 Task: Create new Company, with domain: 'pace.edu' and type: 'Reseller'. Add new contact for this company, with mail Id: 'Samaira34Johnson@pace.edu', First Name: Samaira, Last name:  Johnson, Job Title: 'Chief Operating Officer', Phone Number: '(202) 555-2350'. Change life cycle stage to  Lead and lead status to  Open. Logged in from softage.3@softage.net
Action: Mouse moved to (99, 92)
Screenshot: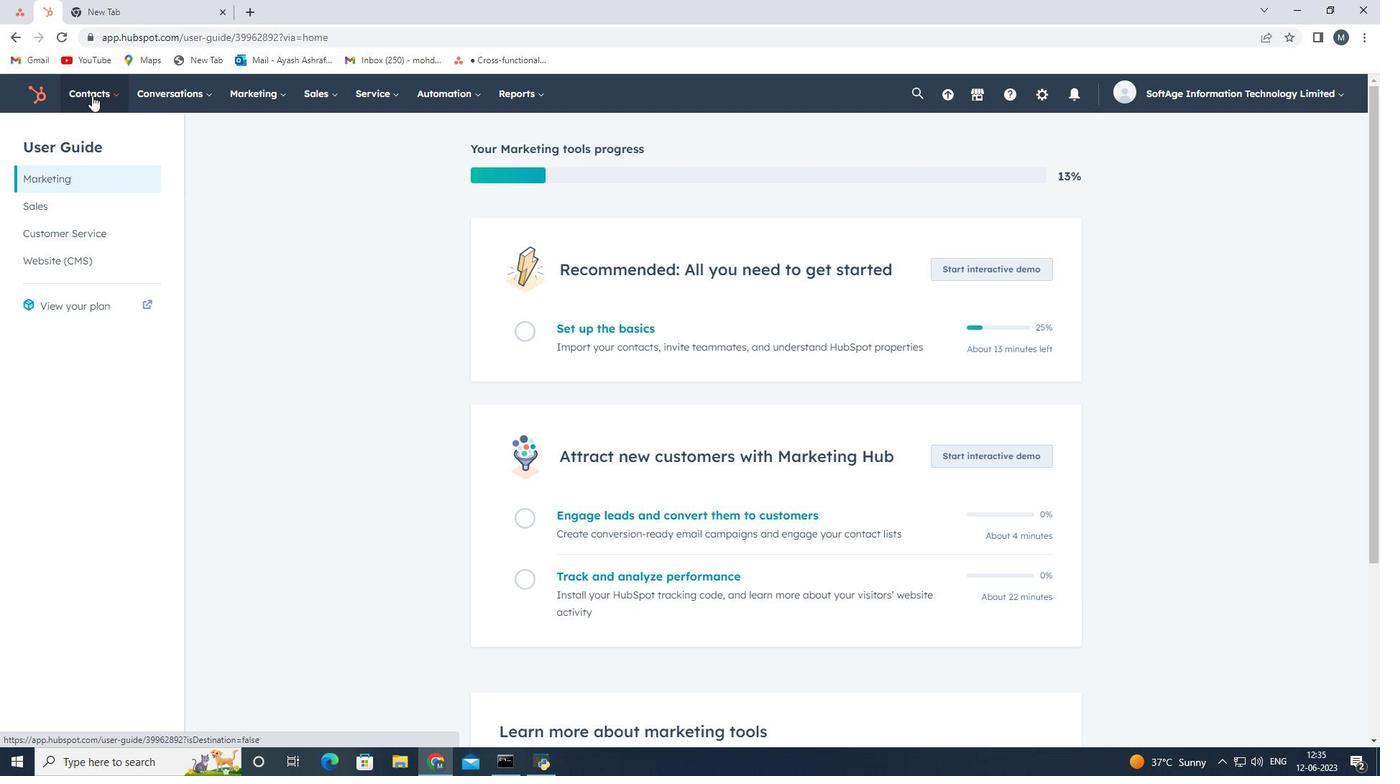 
Action: Mouse pressed left at (99, 92)
Screenshot: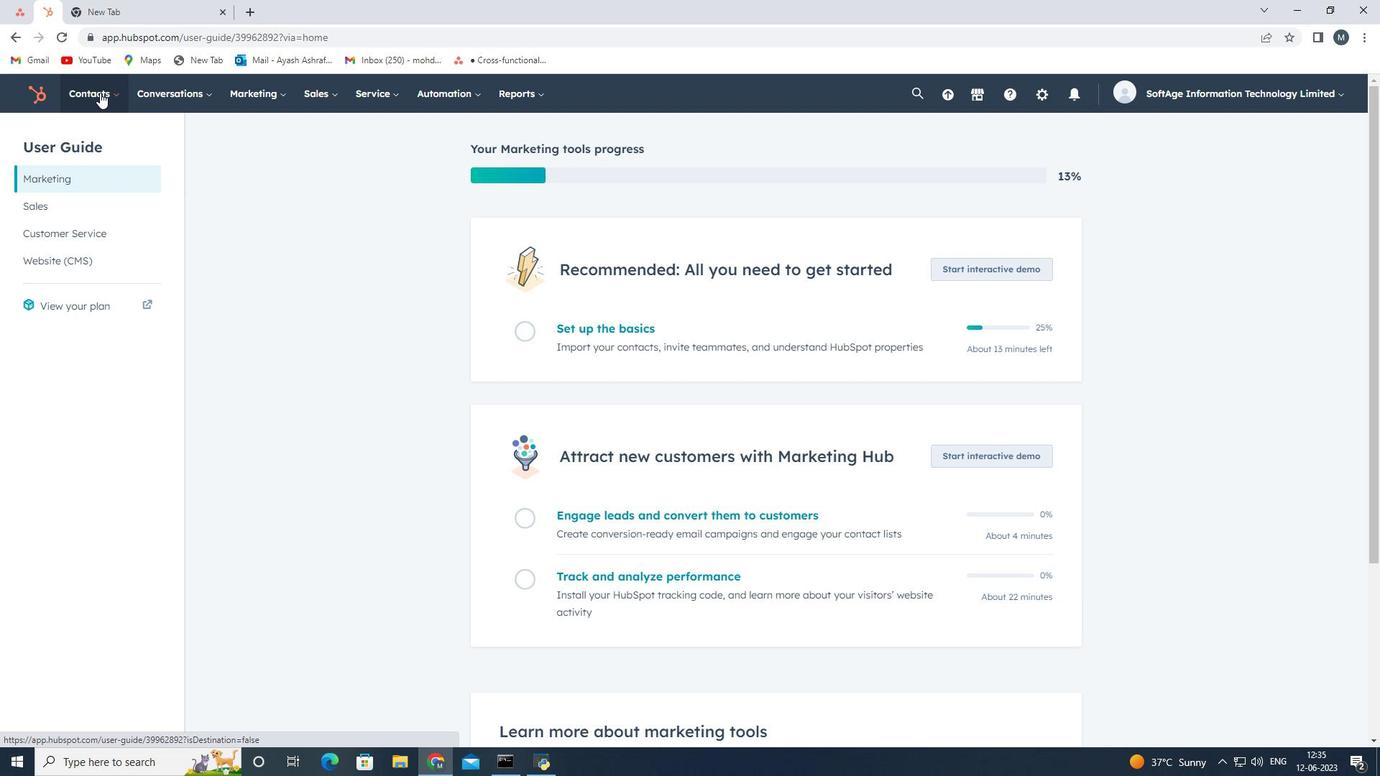 
Action: Mouse moved to (104, 161)
Screenshot: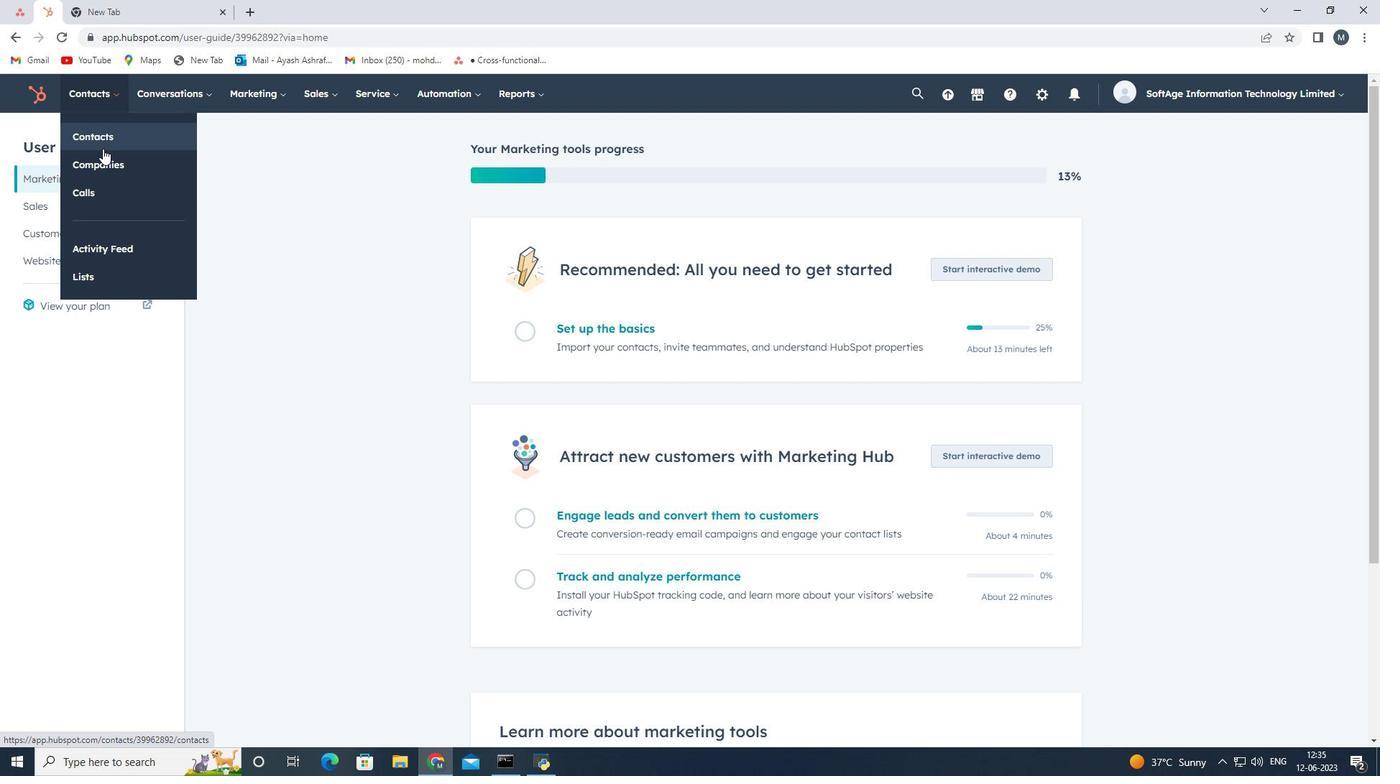
Action: Mouse pressed left at (104, 161)
Screenshot: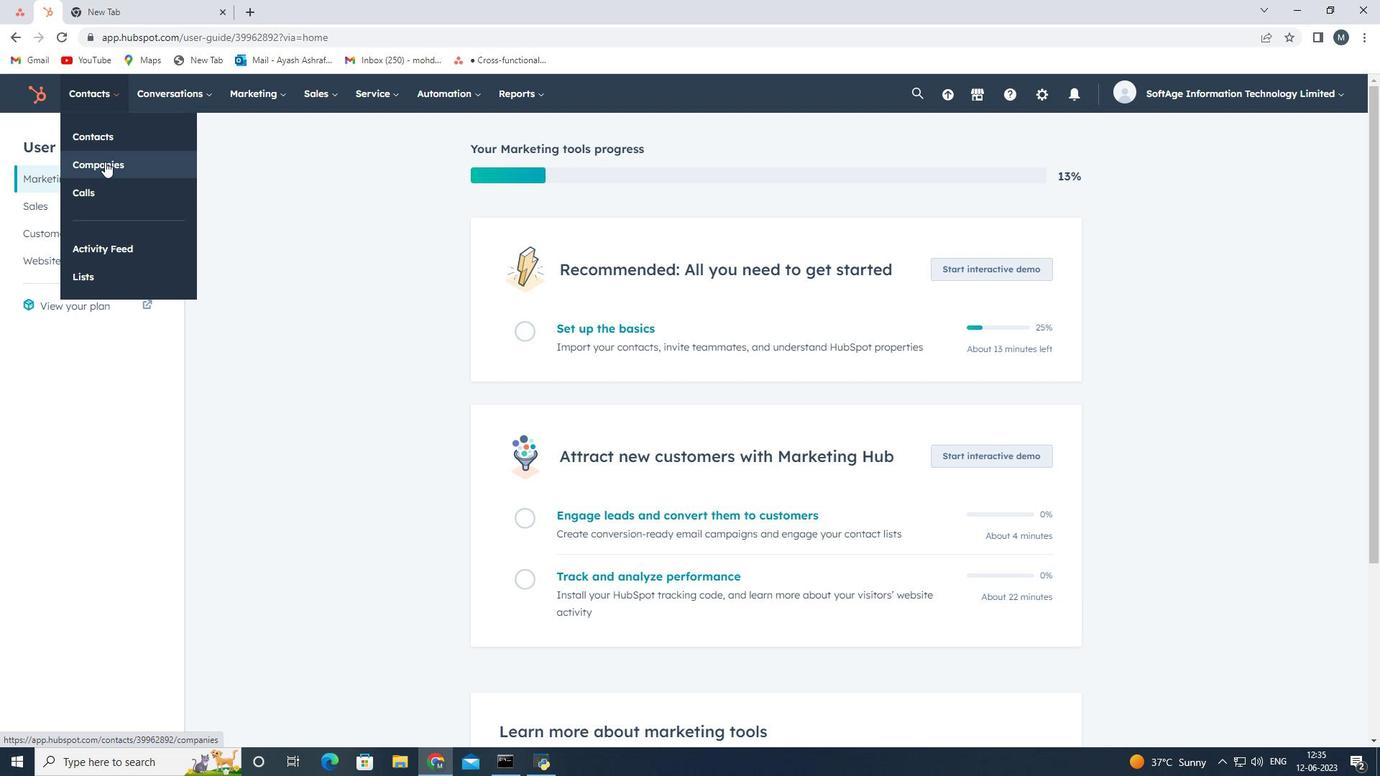 
Action: Mouse moved to (1286, 145)
Screenshot: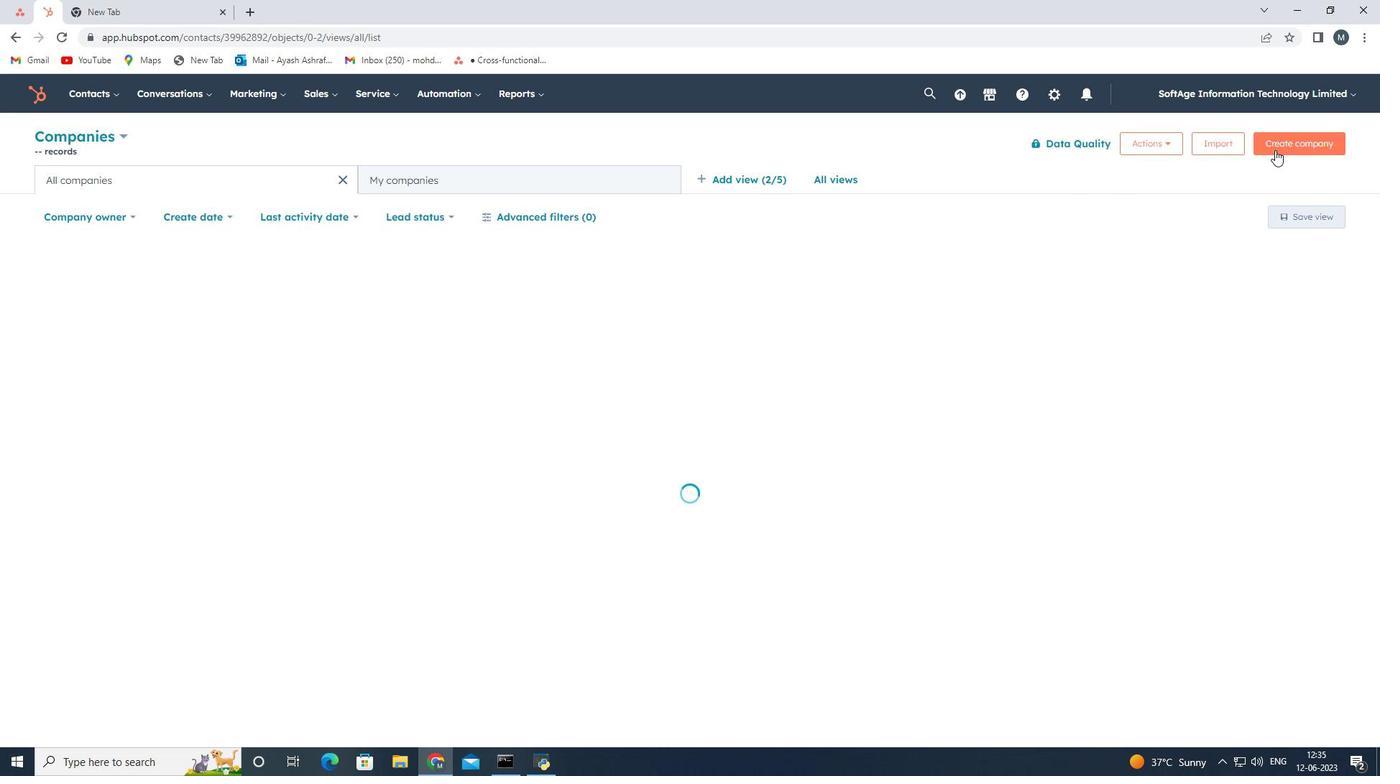 
Action: Mouse pressed left at (1286, 145)
Screenshot: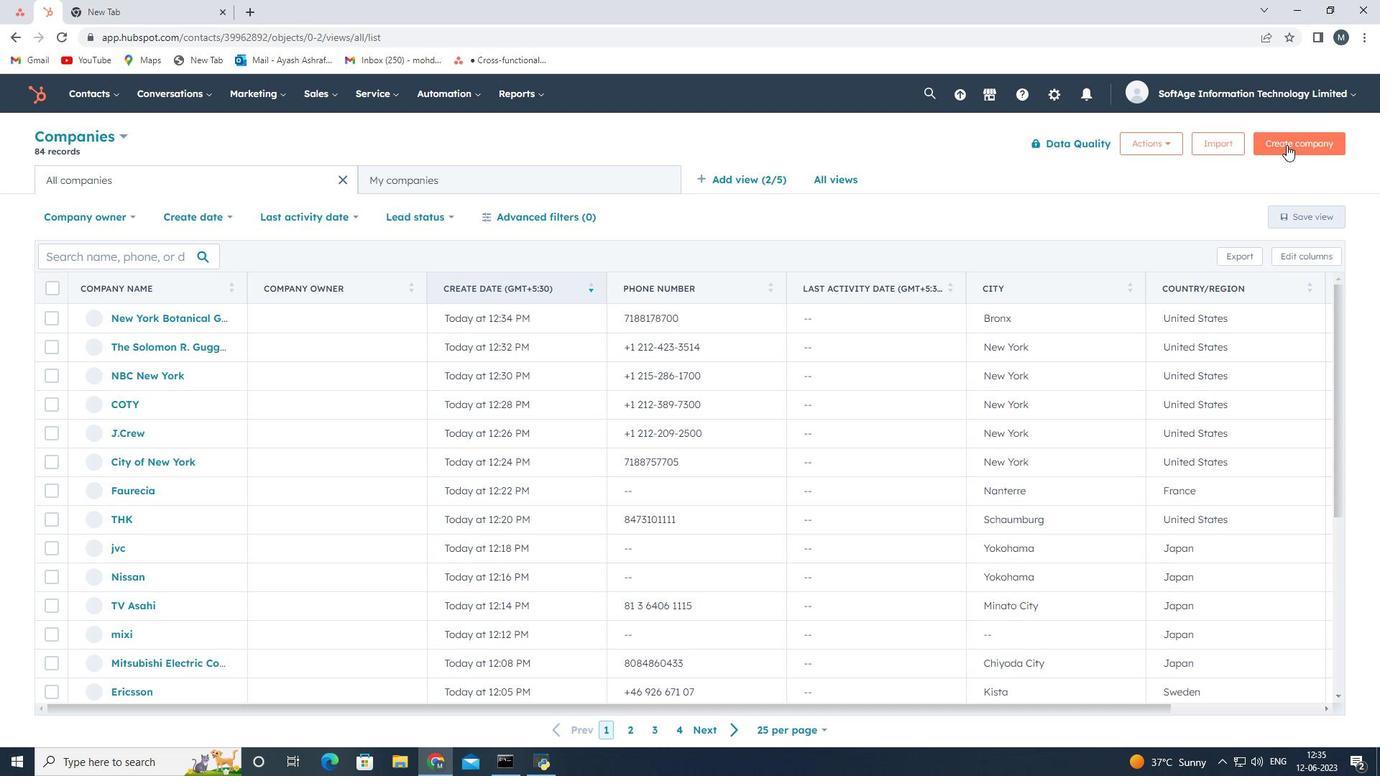 
Action: Mouse moved to (1073, 206)
Screenshot: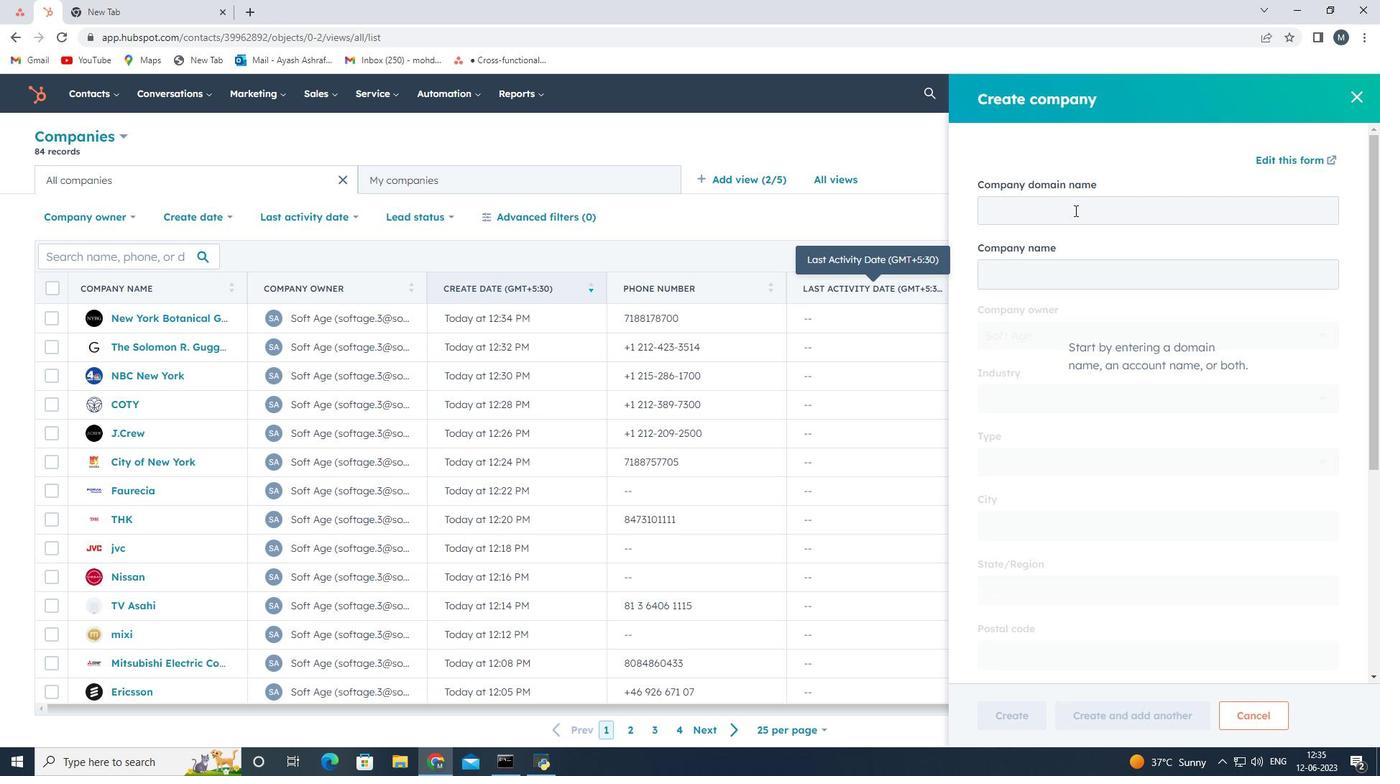 
Action: Mouse pressed left at (1073, 206)
Screenshot: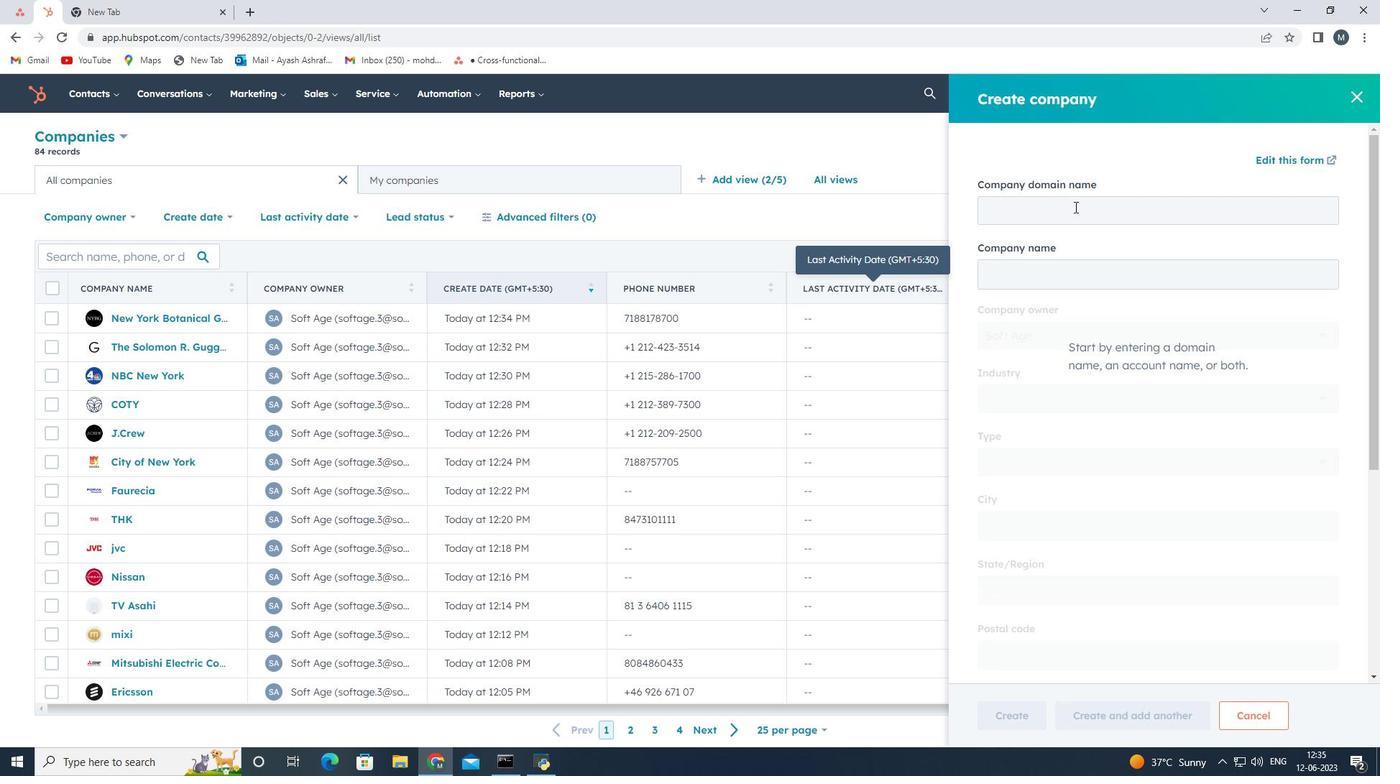 
Action: Key pressed pace.edu
Screenshot: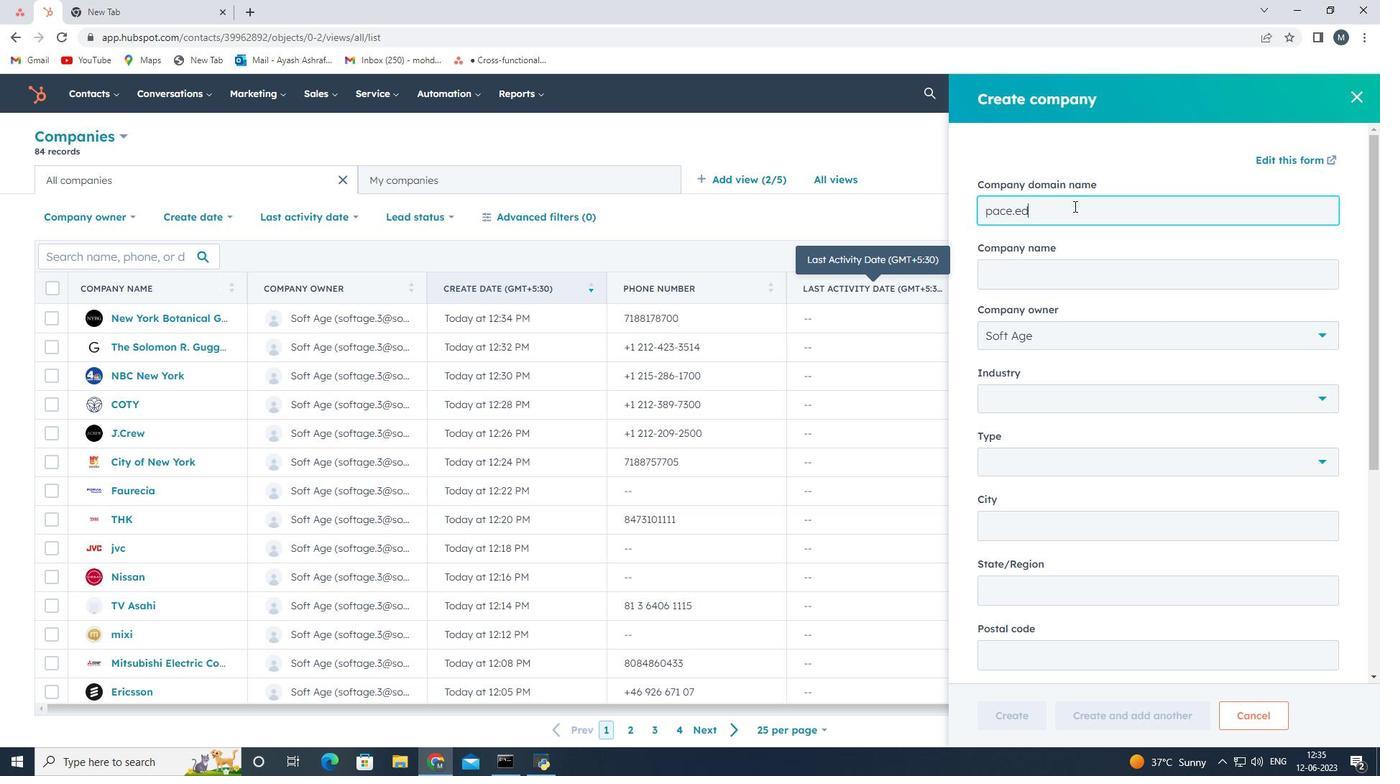 
Action: Mouse moved to (1075, 465)
Screenshot: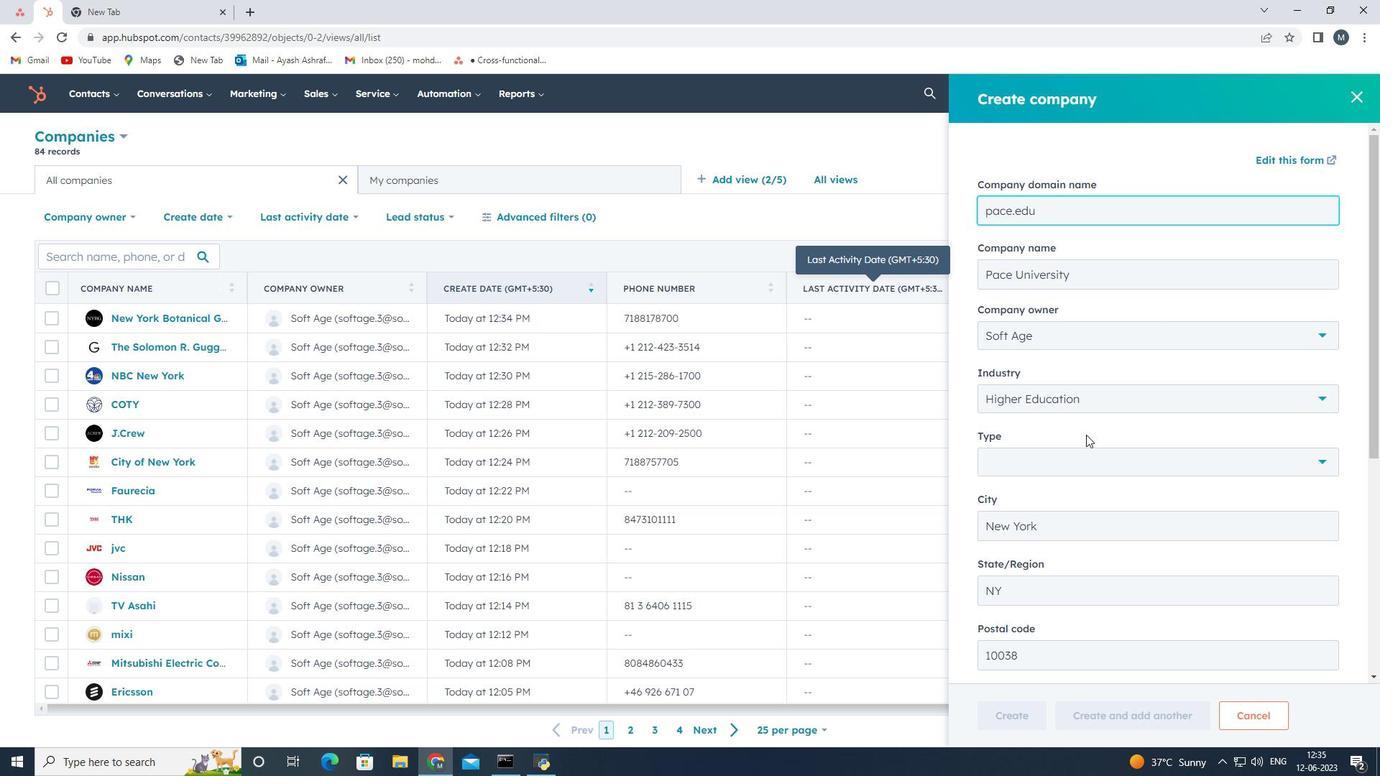 
Action: Mouse pressed left at (1075, 465)
Screenshot: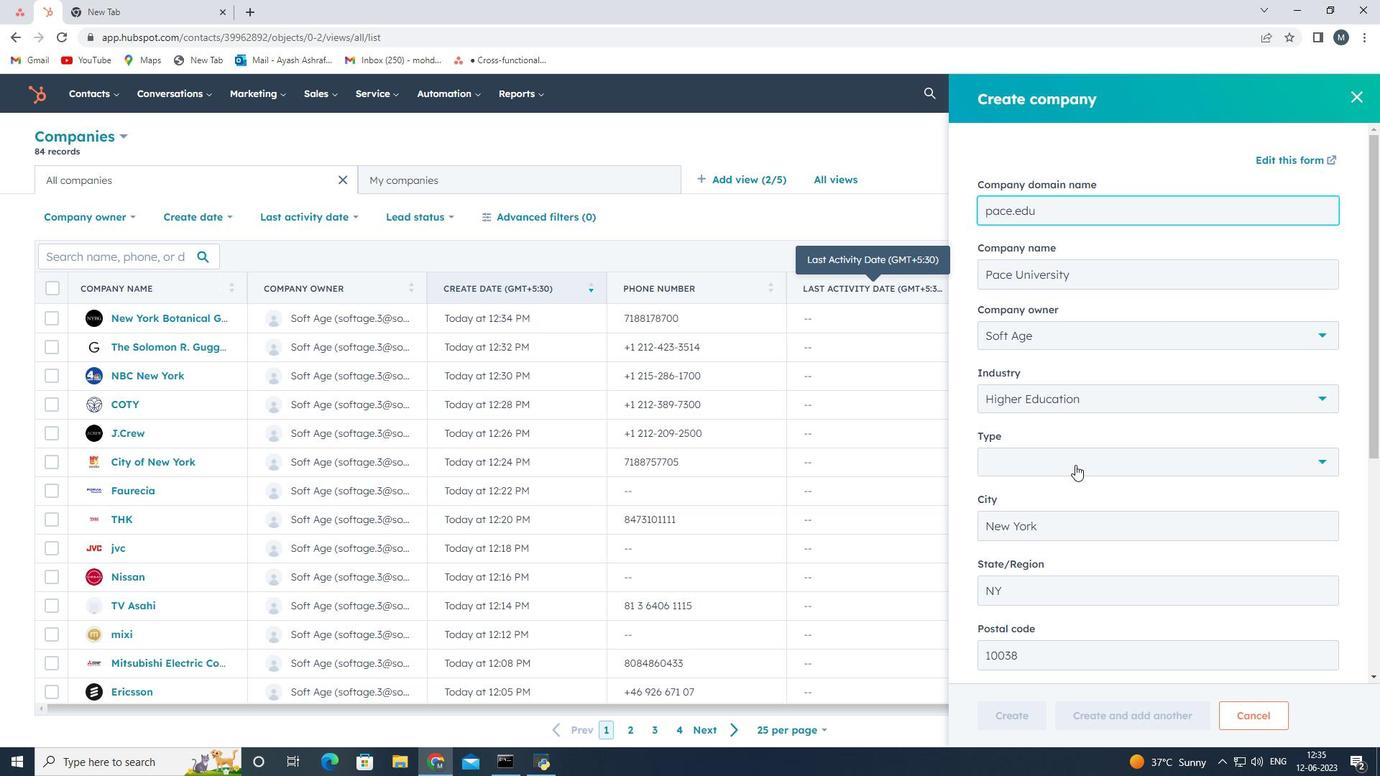 
Action: Mouse moved to (1044, 512)
Screenshot: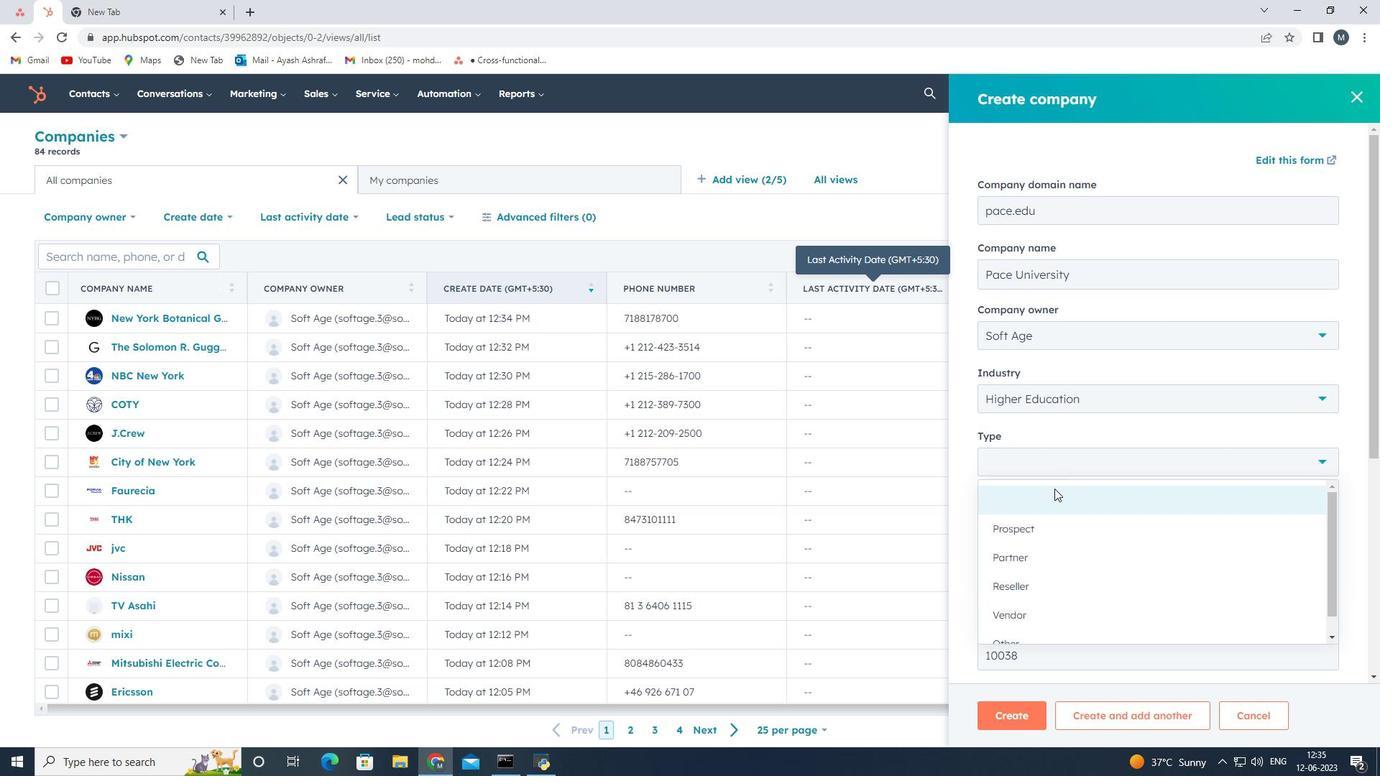 
Action: Mouse scrolled (1044, 511) with delta (0, 0)
Screenshot: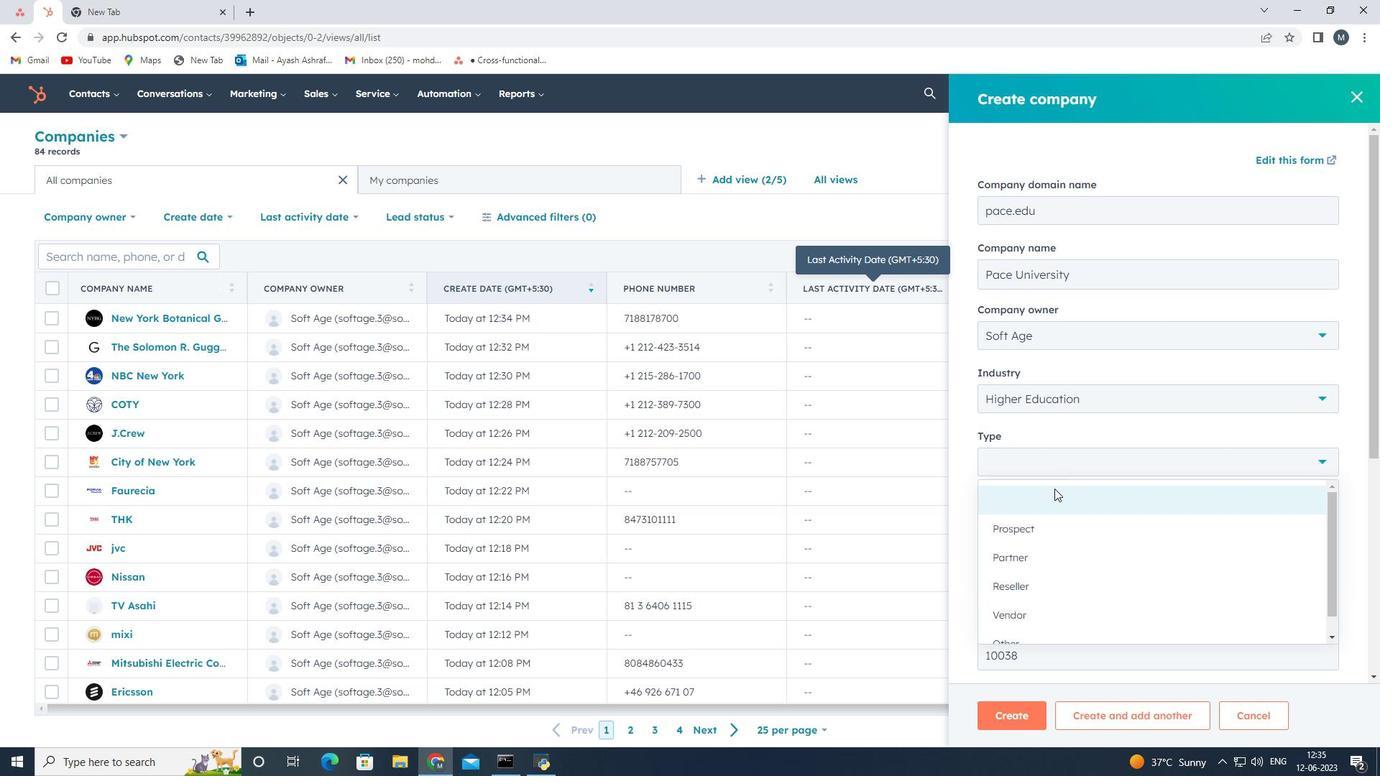 
Action: Mouse moved to (1031, 556)
Screenshot: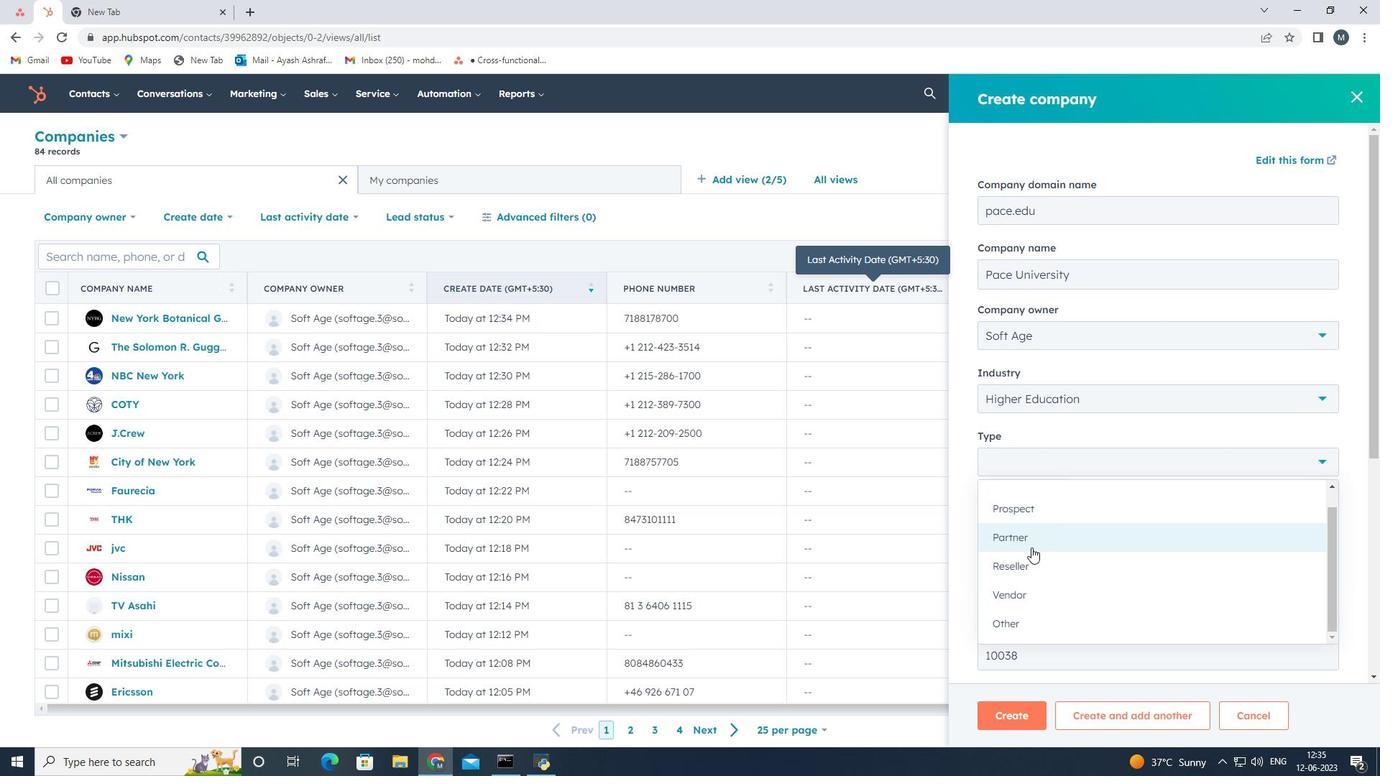 
Action: Mouse pressed left at (1031, 556)
Screenshot: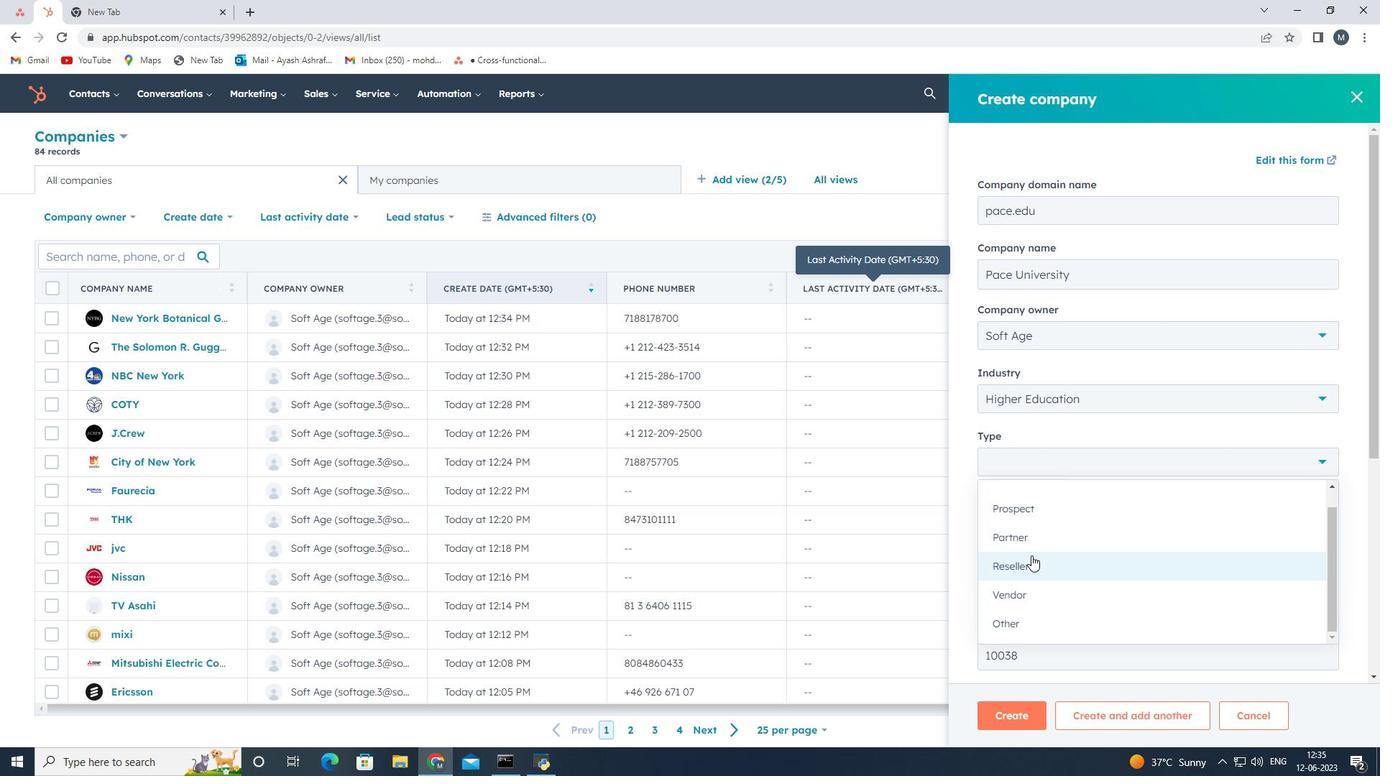 
Action: Mouse moved to (1012, 654)
Screenshot: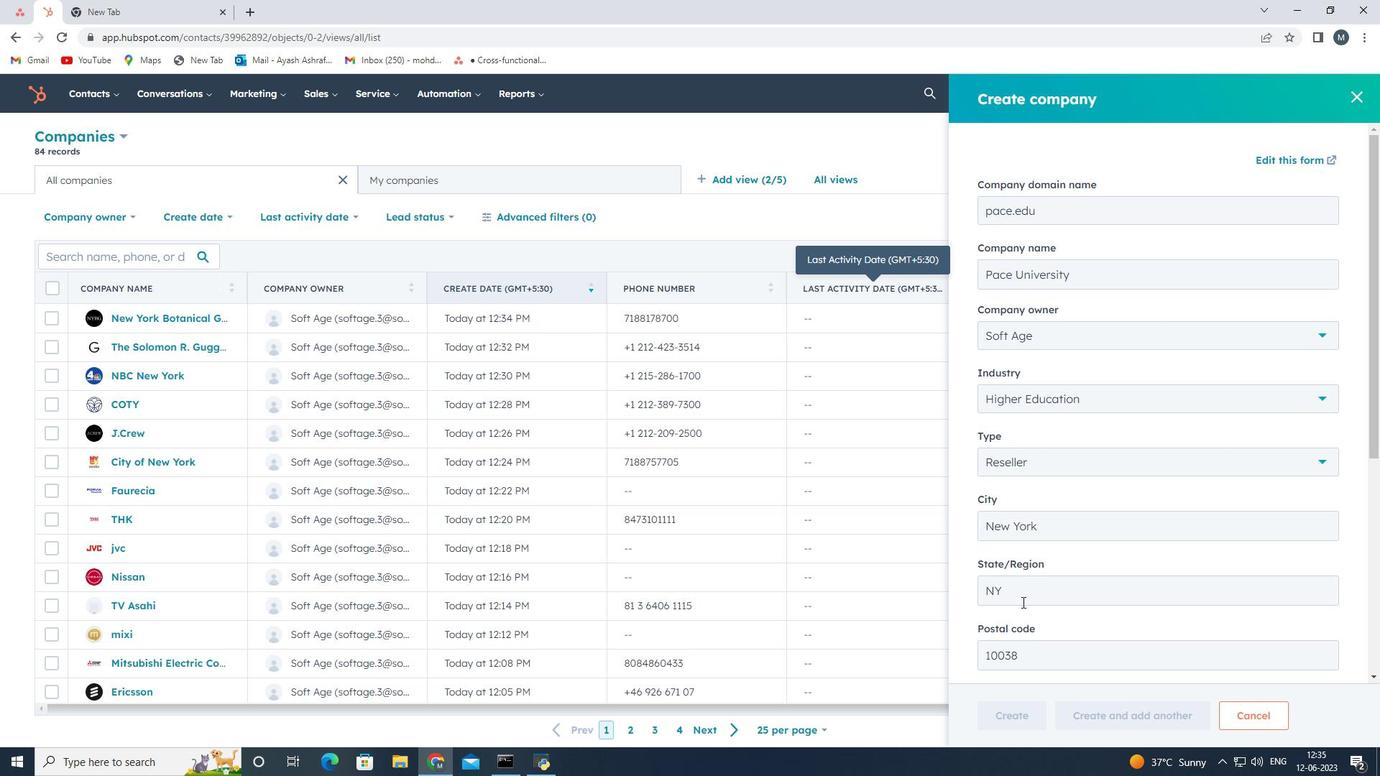 
Action: Mouse scrolled (1012, 654) with delta (0, 0)
Screenshot: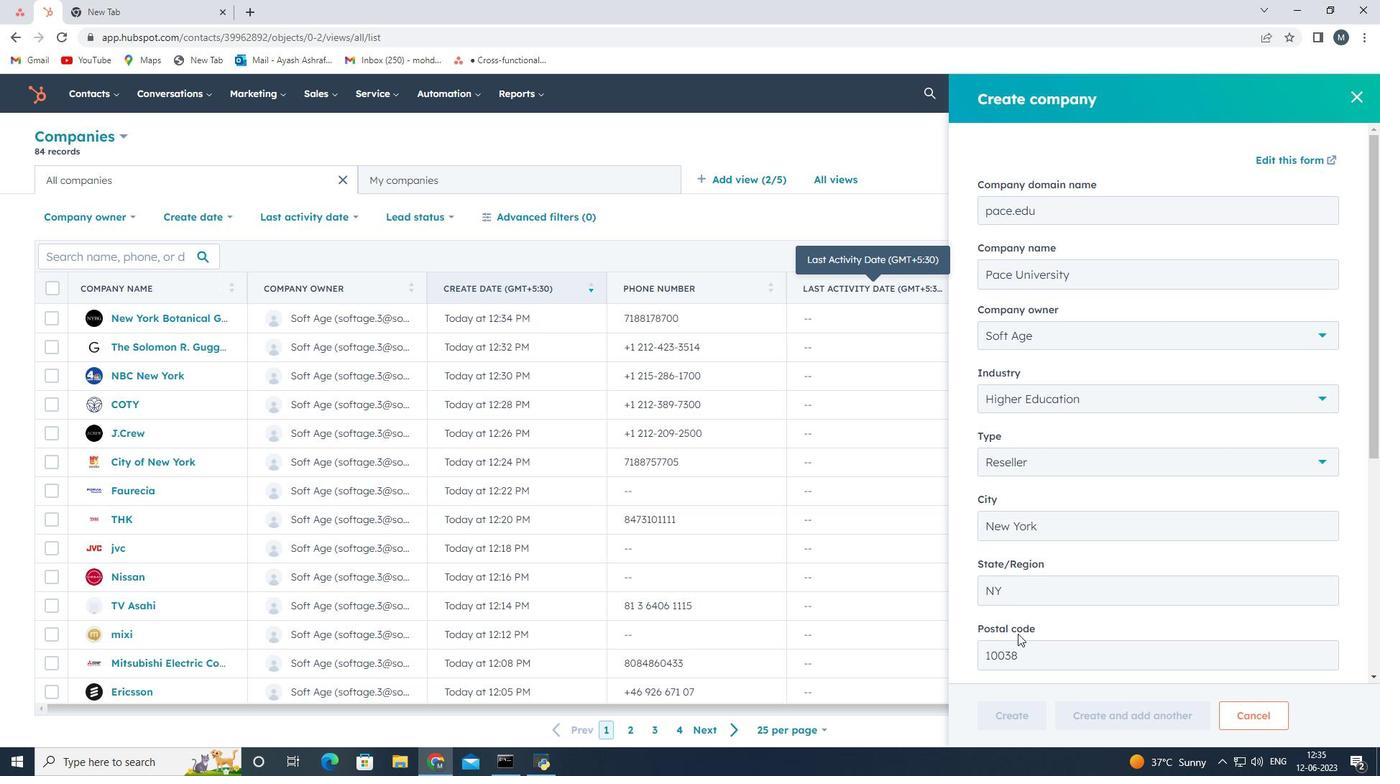 
Action: Mouse moved to (1012, 656)
Screenshot: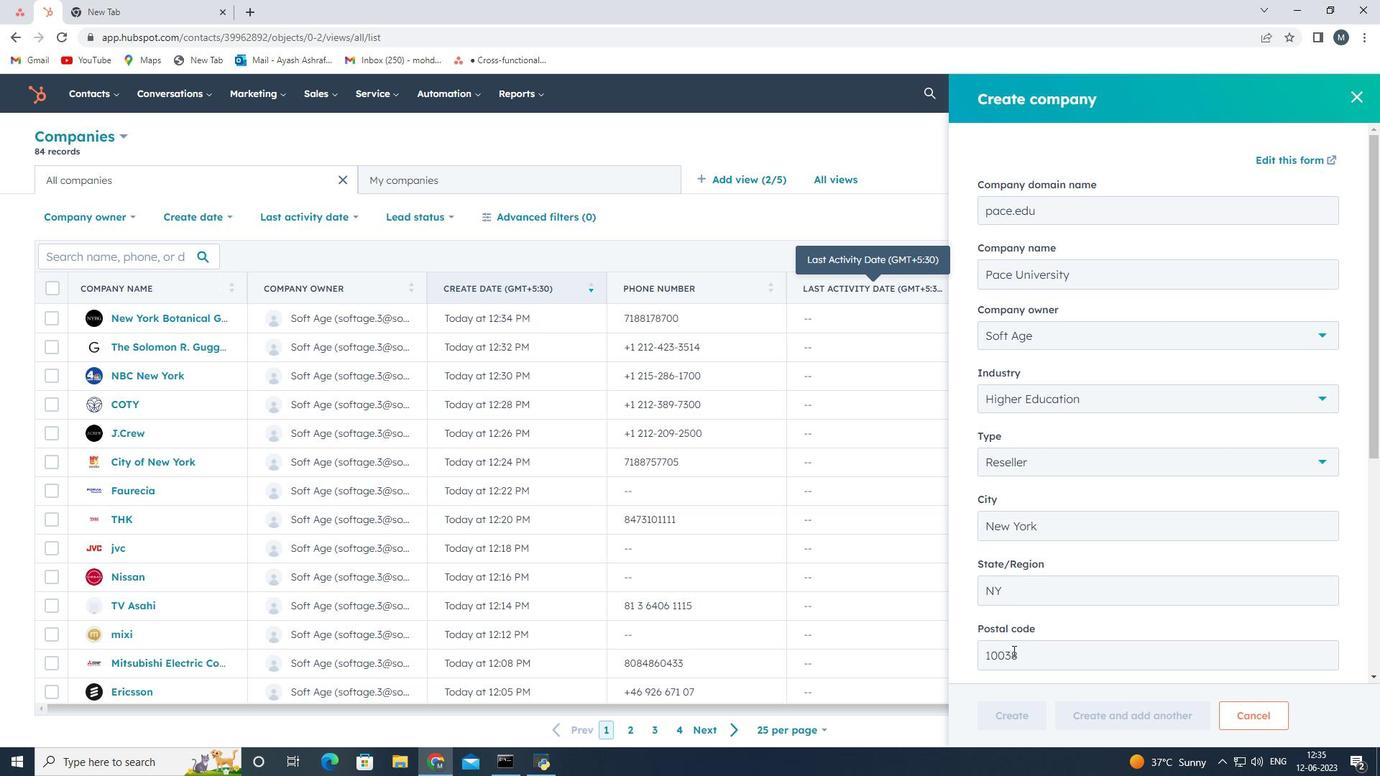 
Action: Mouse scrolled (1012, 656) with delta (0, 0)
Screenshot: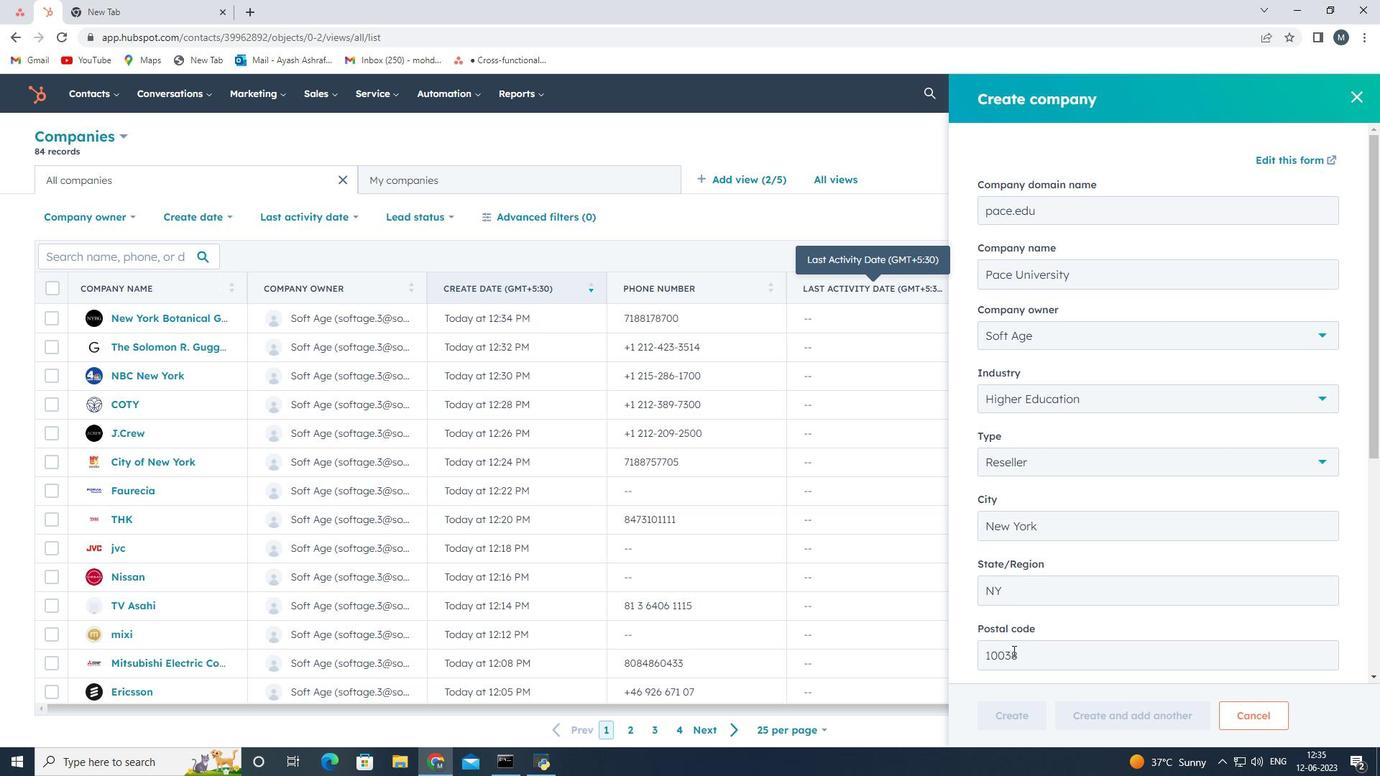 
Action: Mouse moved to (1012, 659)
Screenshot: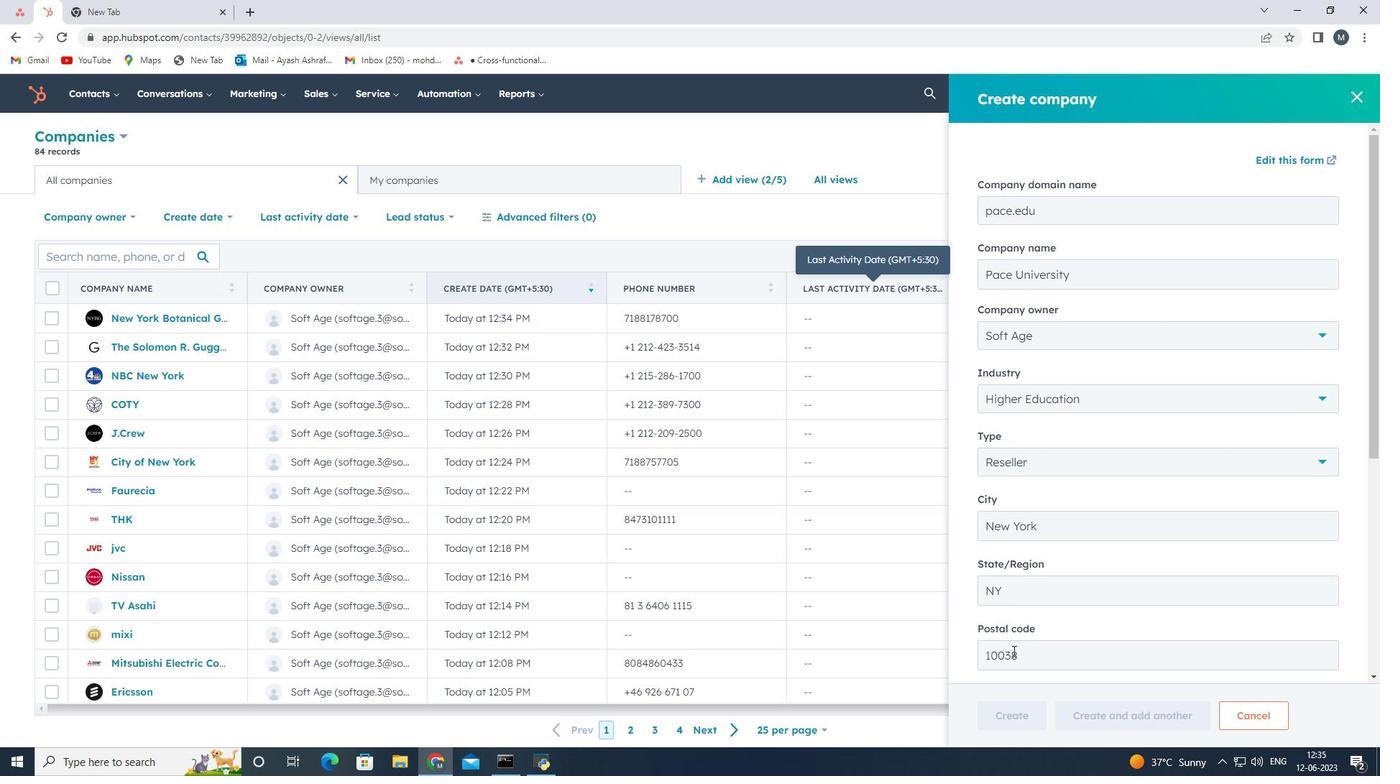 
Action: Mouse scrolled (1012, 659) with delta (0, 0)
Screenshot: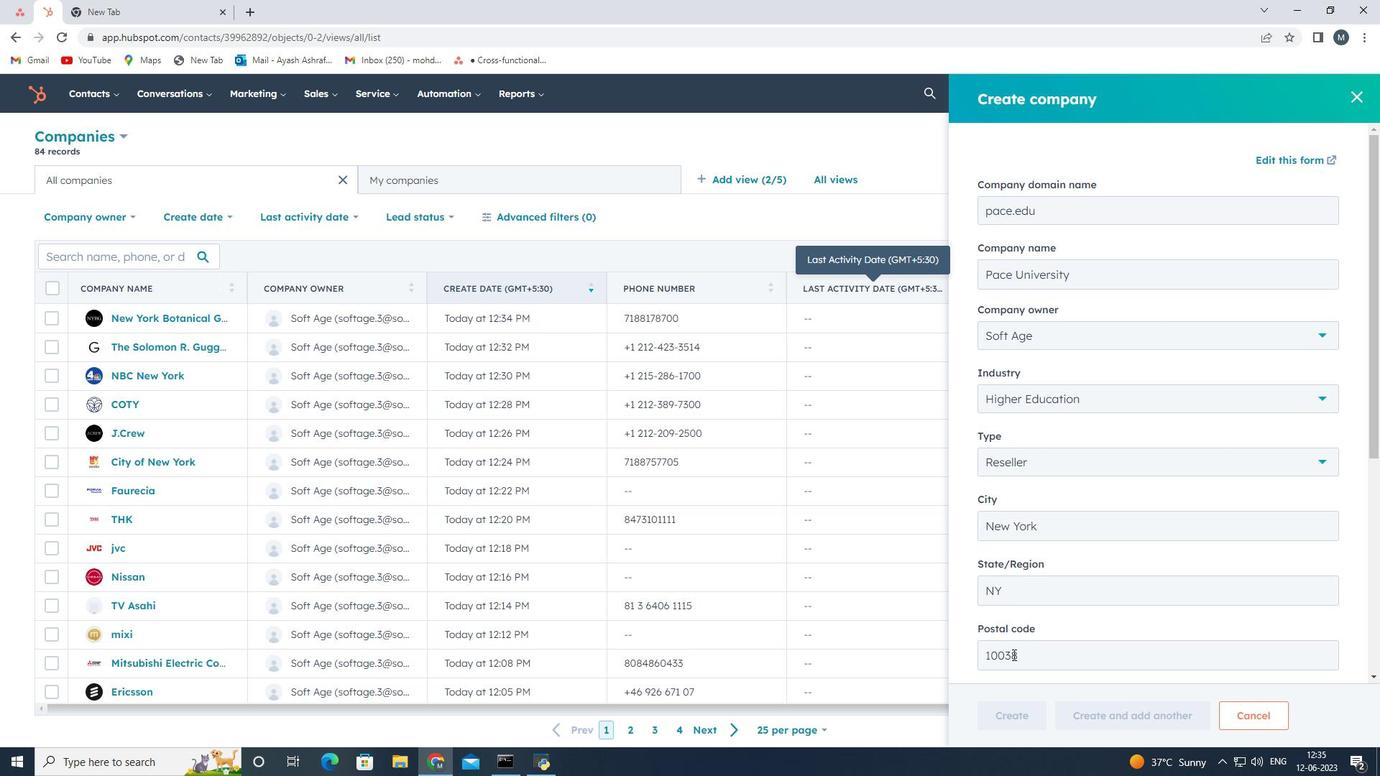 
Action: Mouse scrolled (1012, 659) with delta (0, 0)
Screenshot: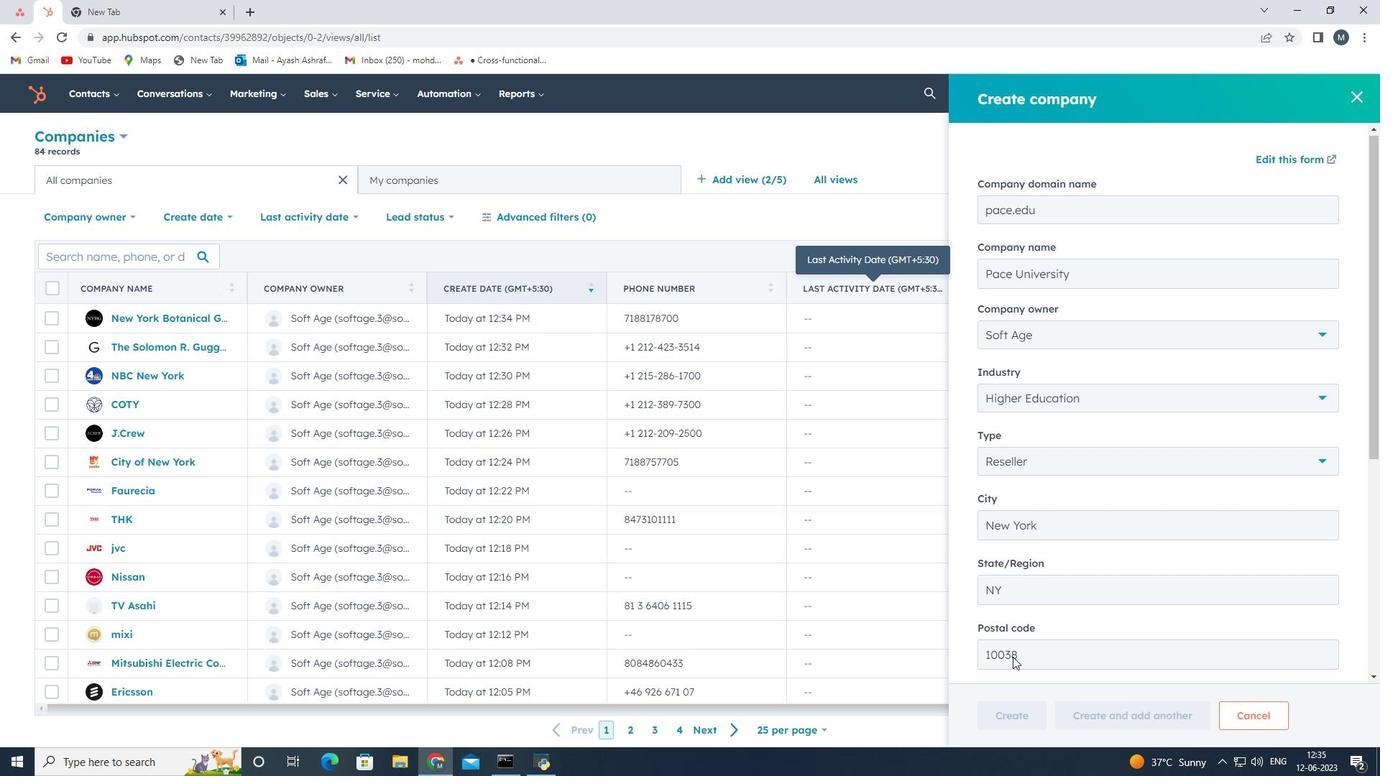 
Action: Mouse moved to (1011, 712)
Screenshot: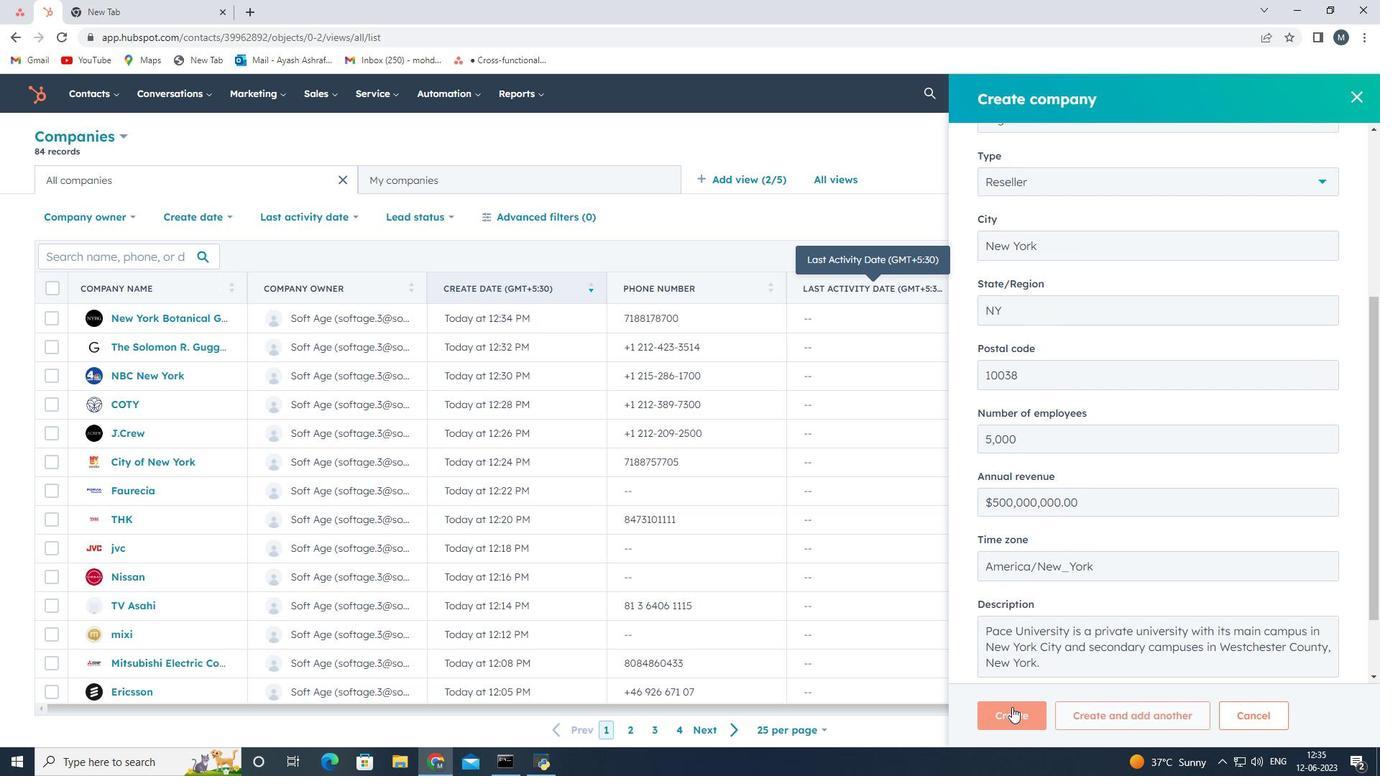 
Action: Mouse pressed left at (1011, 712)
Screenshot: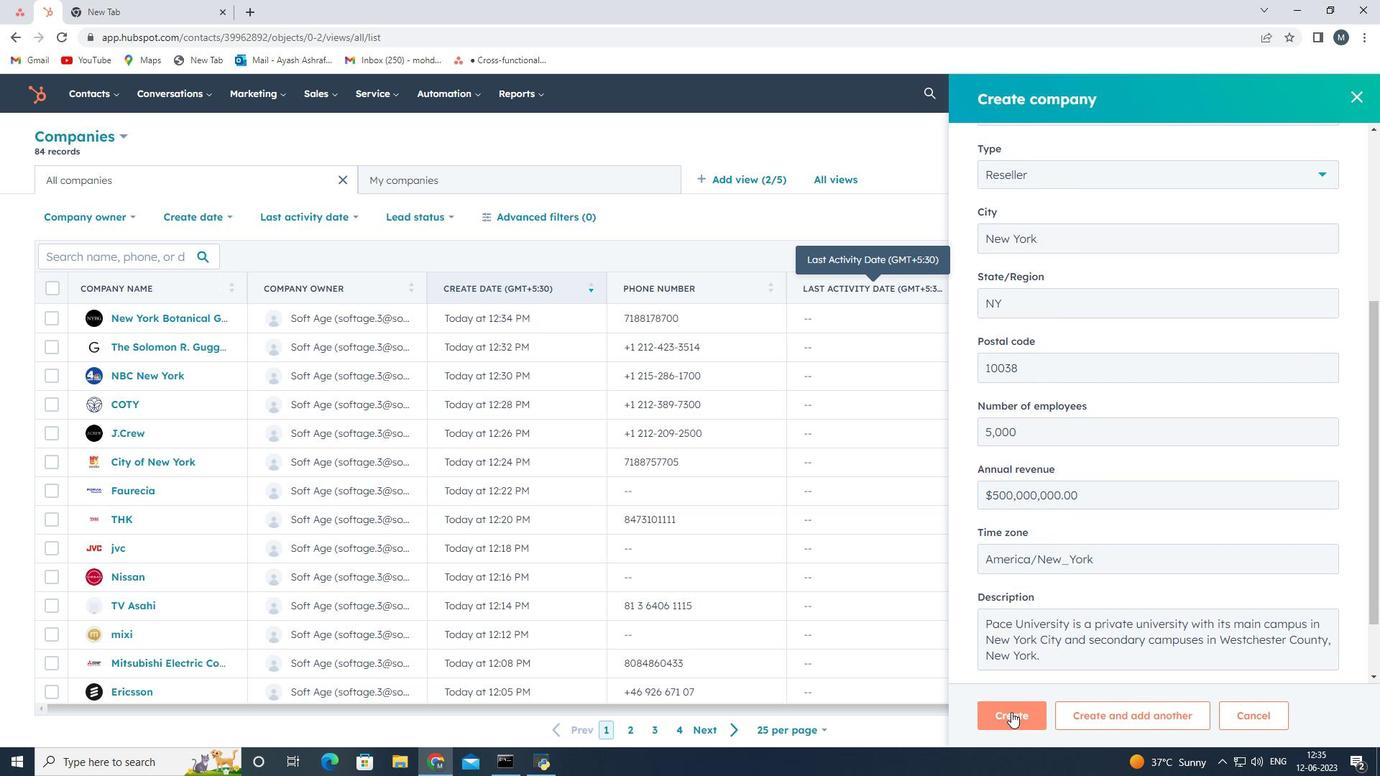
Action: Mouse moved to (980, 486)
Screenshot: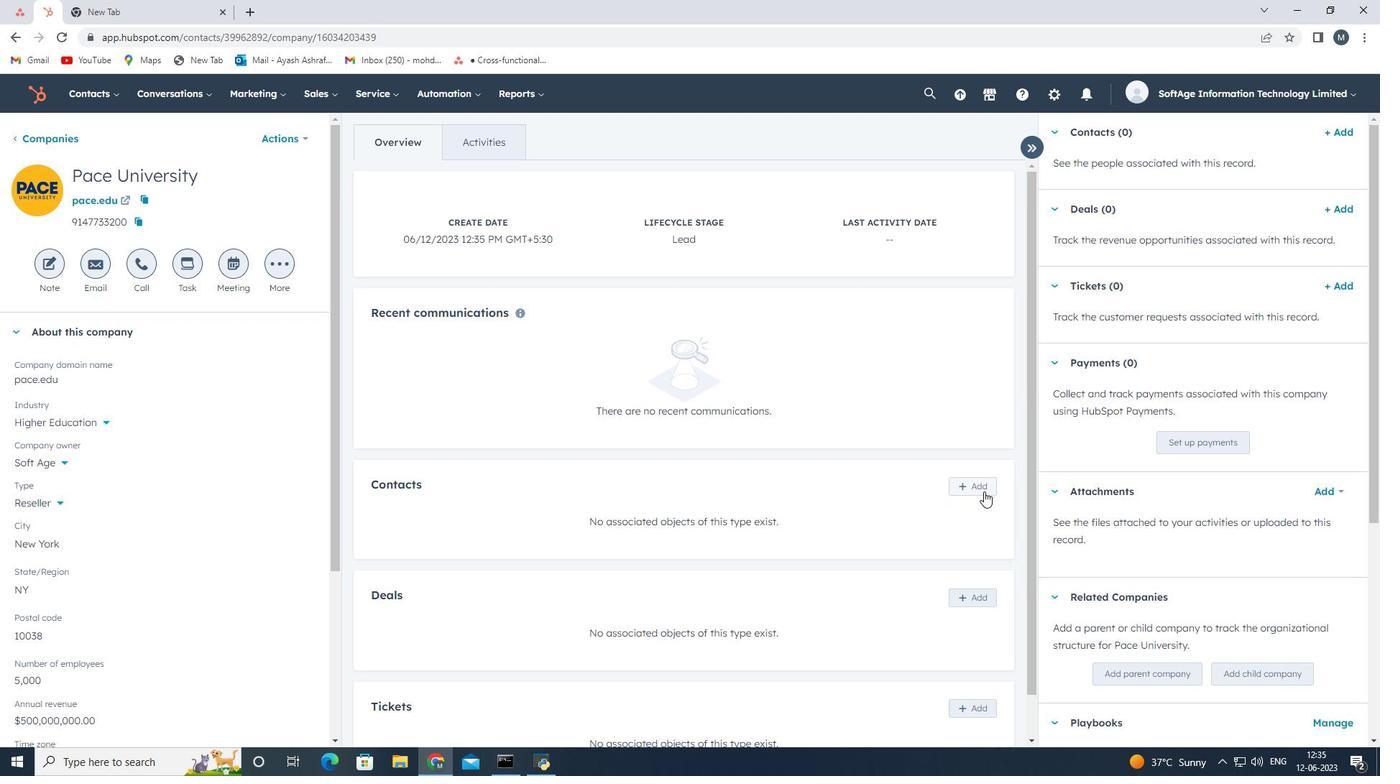 
Action: Mouse pressed left at (980, 486)
Screenshot: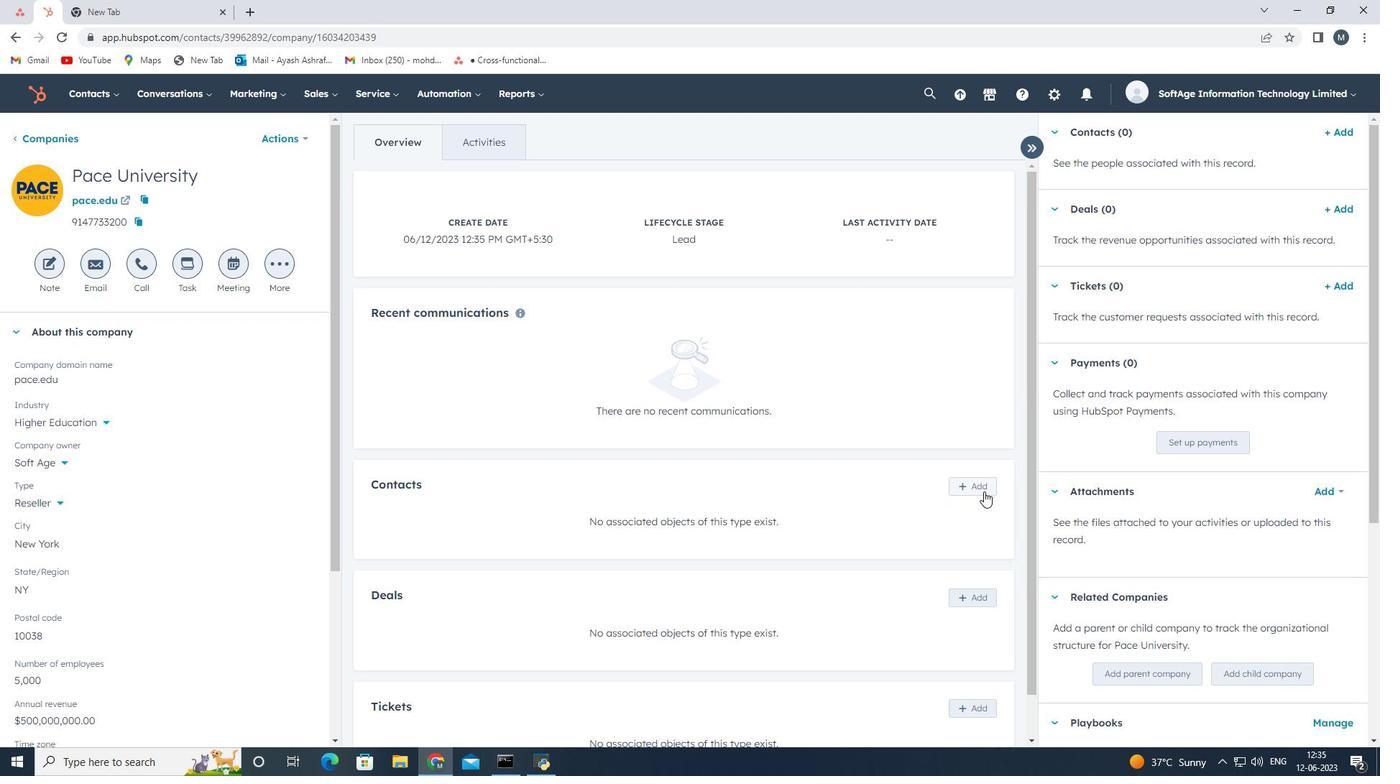 
Action: Mouse moved to (1058, 166)
Screenshot: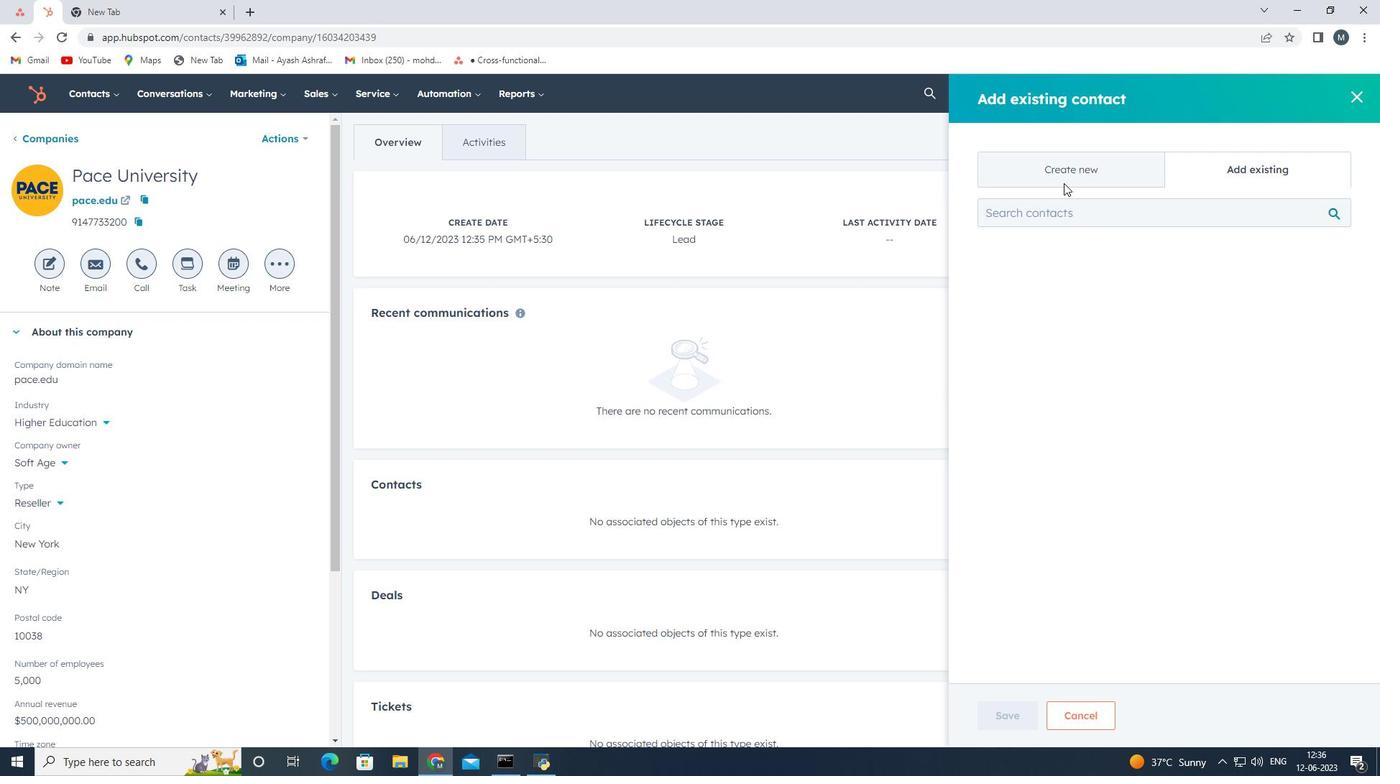 
Action: Mouse pressed left at (1058, 166)
Screenshot: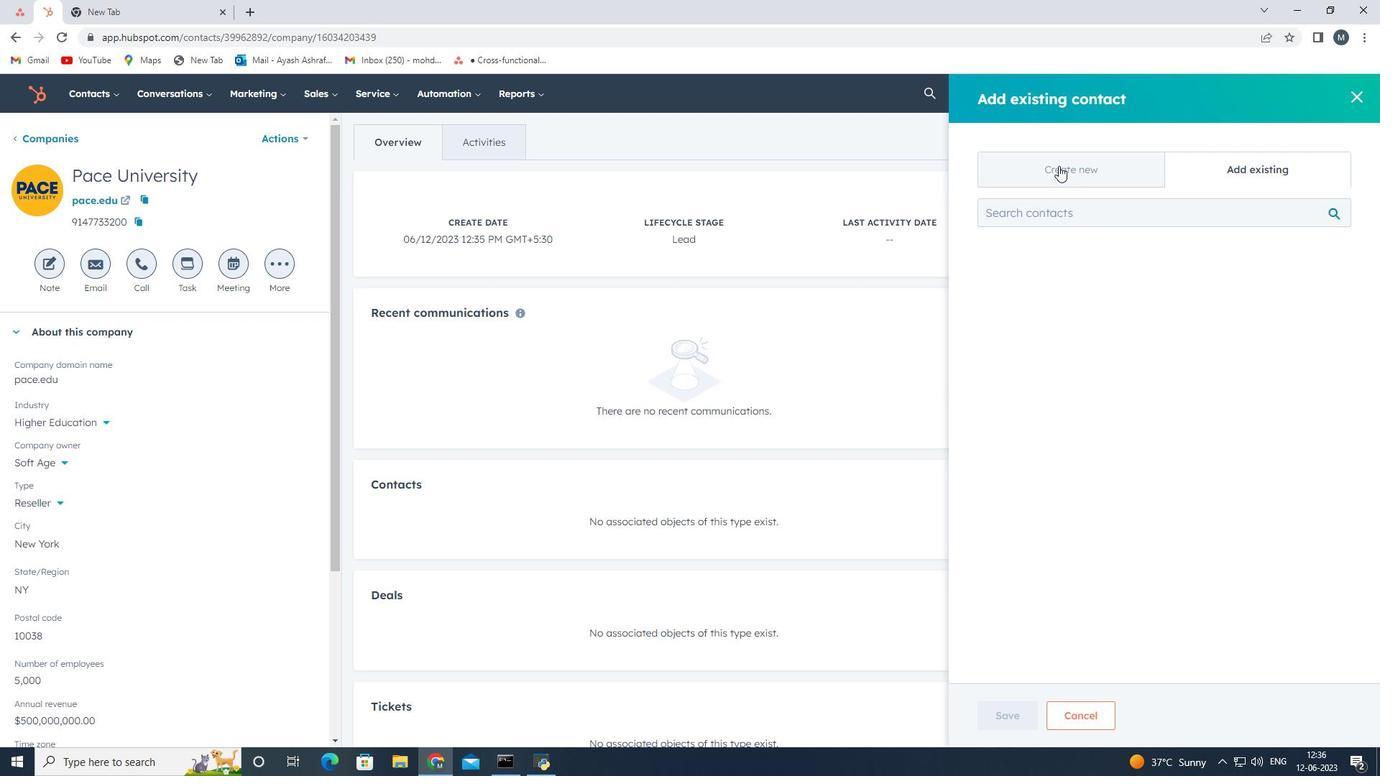 
Action: Mouse moved to (1053, 253)
Screenshot: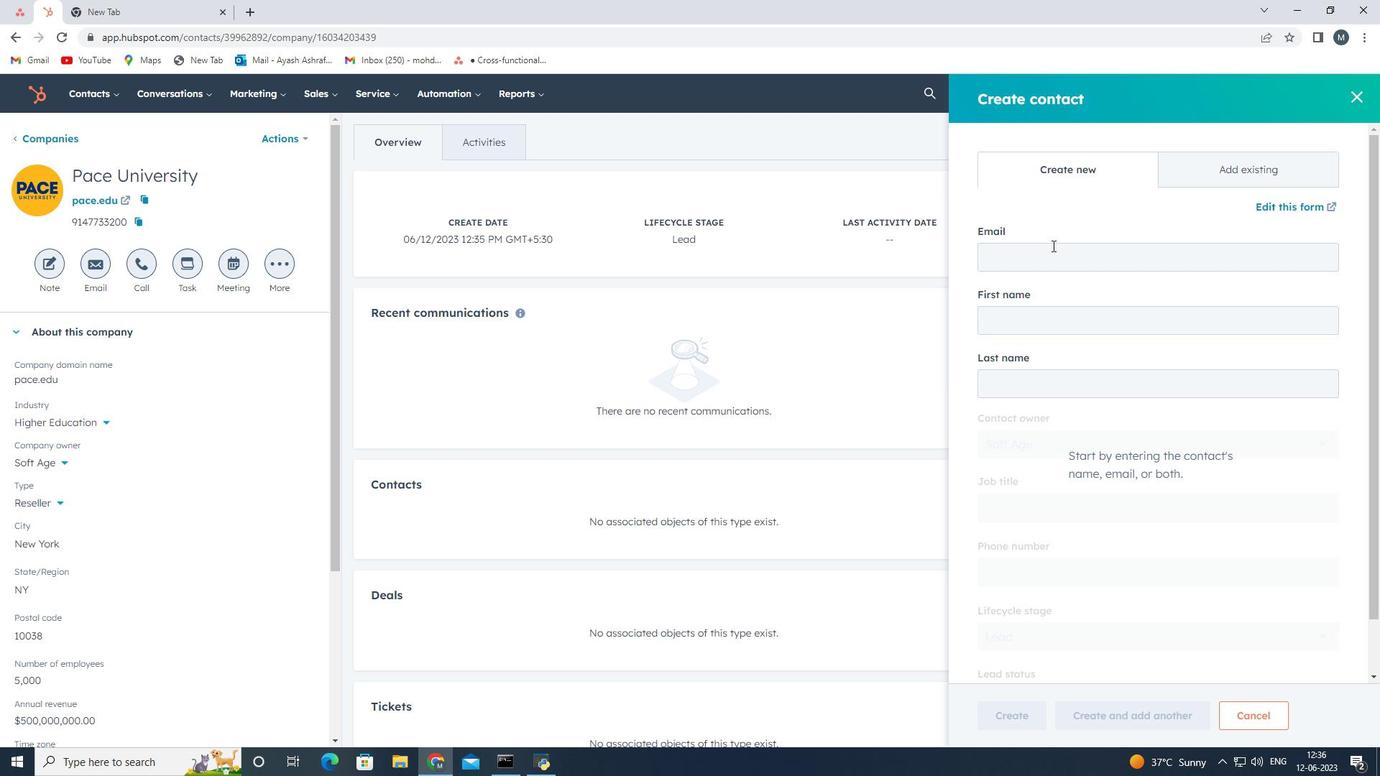 
Action: Mouse pressed left at (1053, 253)
Screenshot: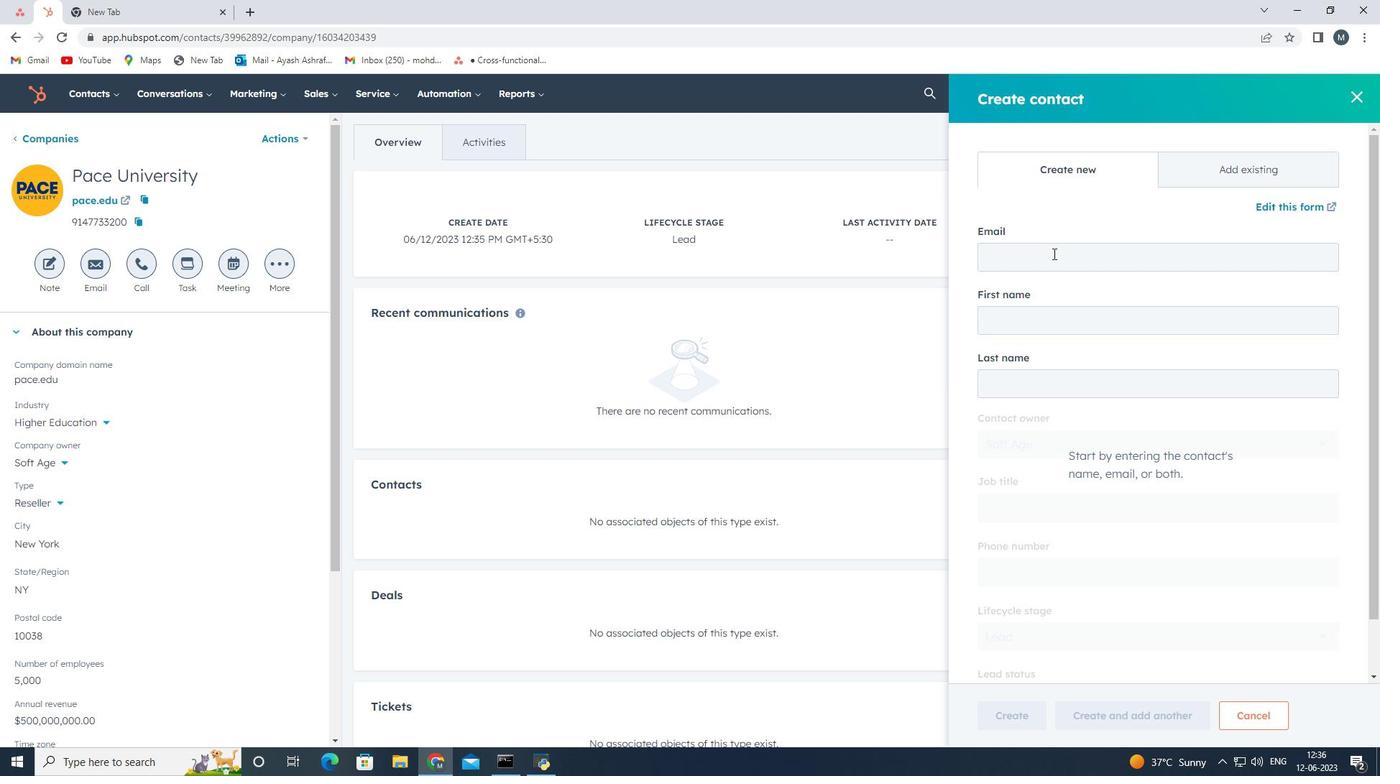 
Action: Mouse moved to (1049, 260)
Screenshot: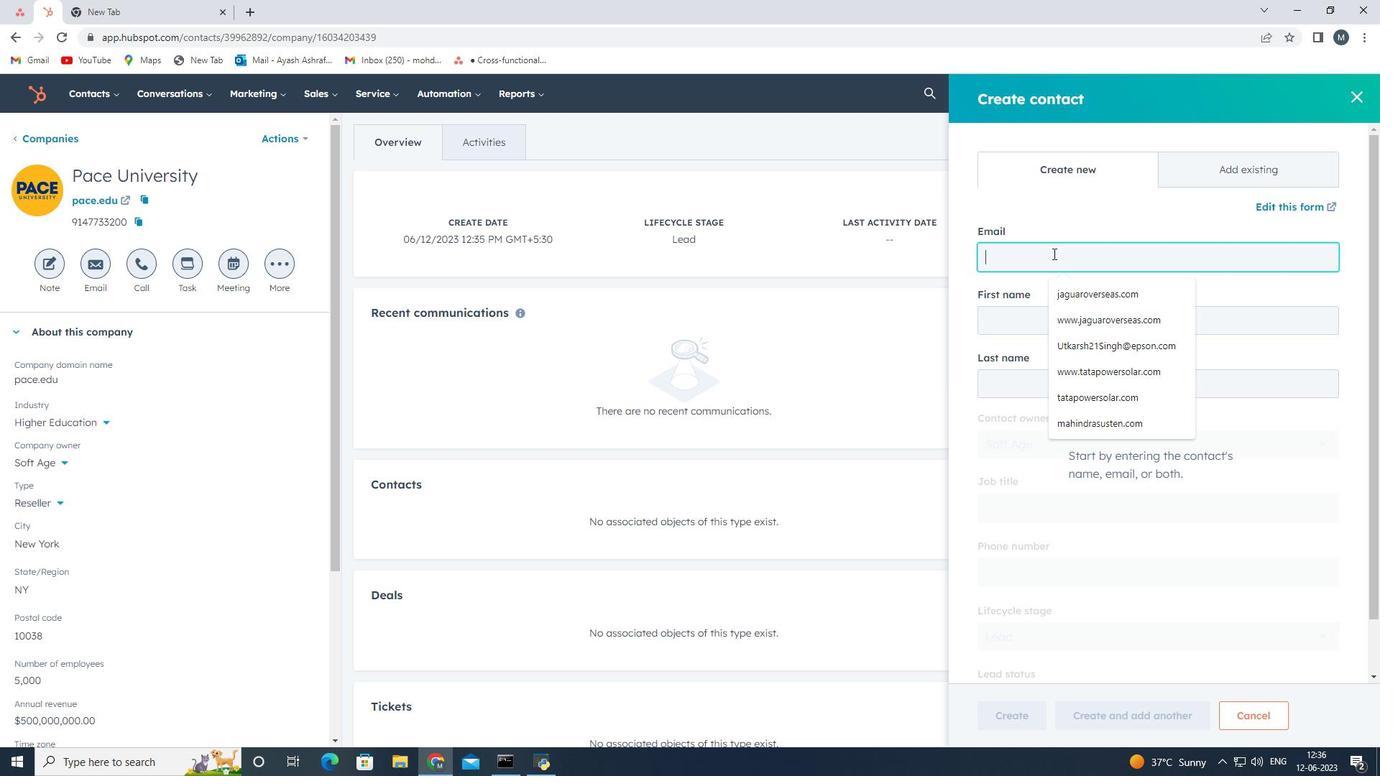 
Action: Key pressed <Key.shift>Samaria34<Key.shift>Johson<Key.shift>@pace.edu
Screenshot: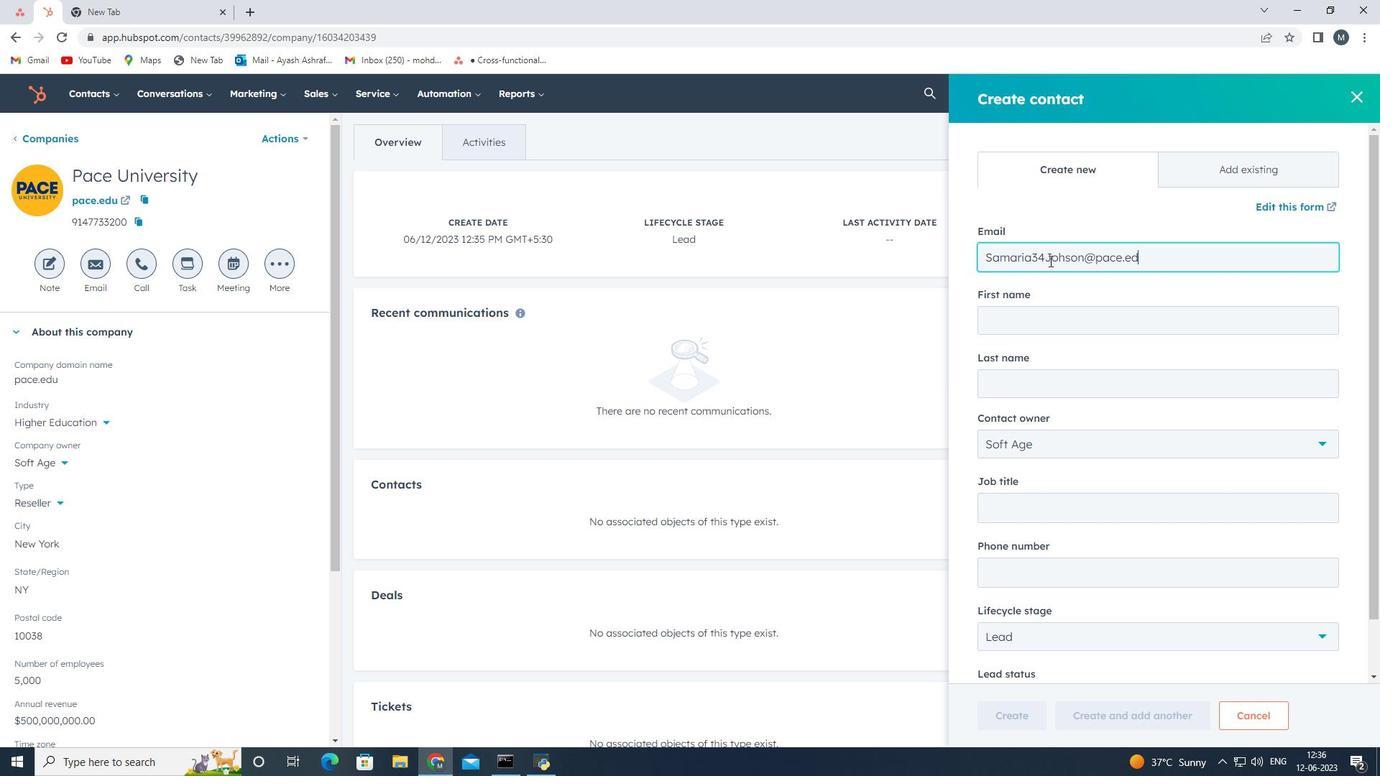 
Action: Mouse moved to (1081, 324)
Screenshot: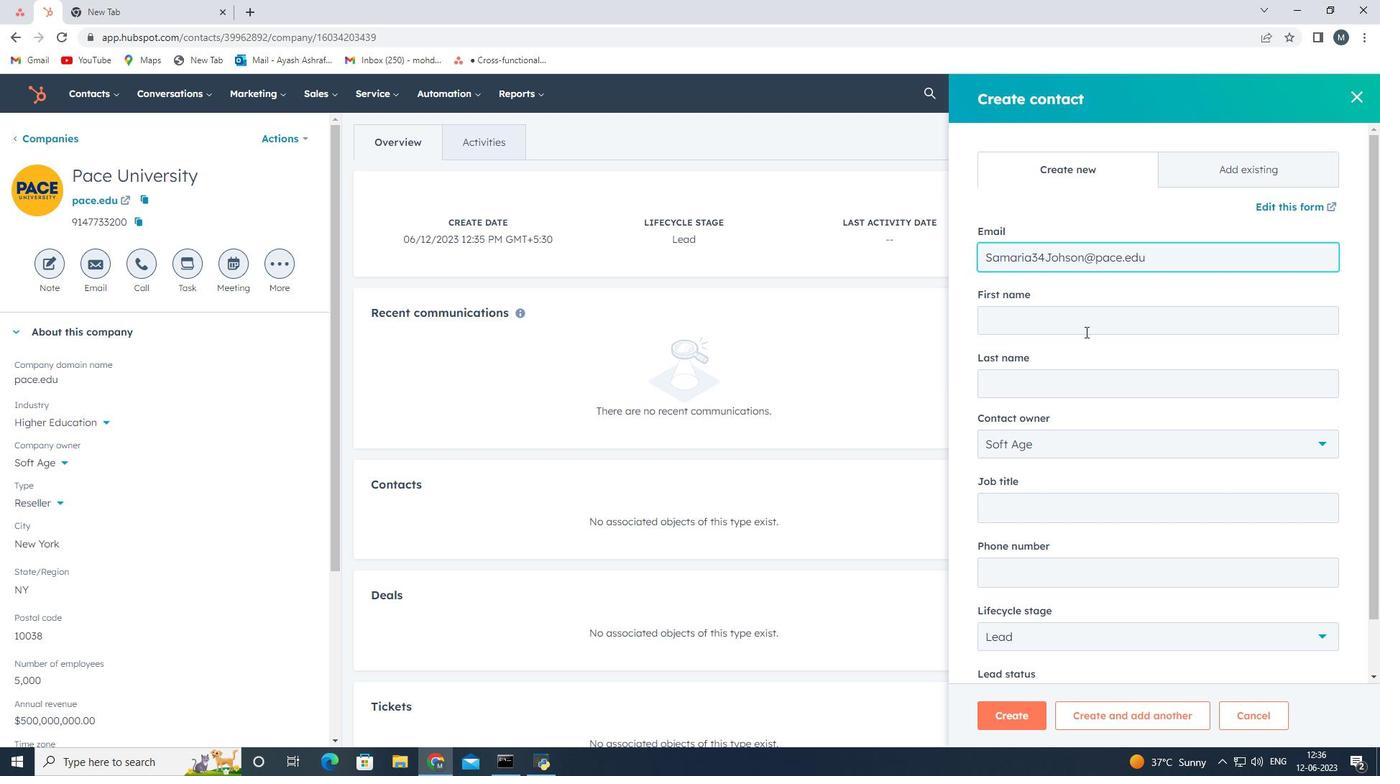 
Action: Mouse pressed left at (1081, 324)
Screenshot: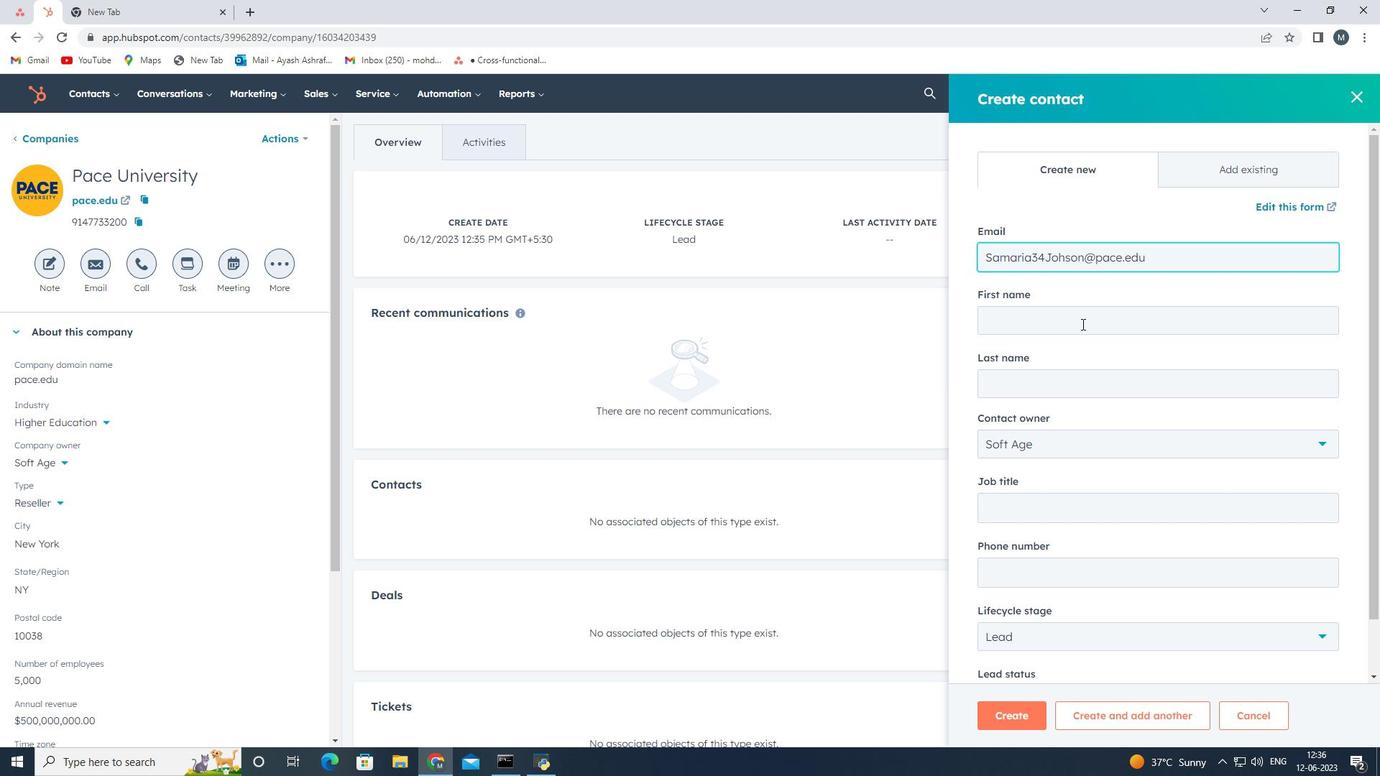 
Action: Mouse moved to (1077, 323)
Screenshot: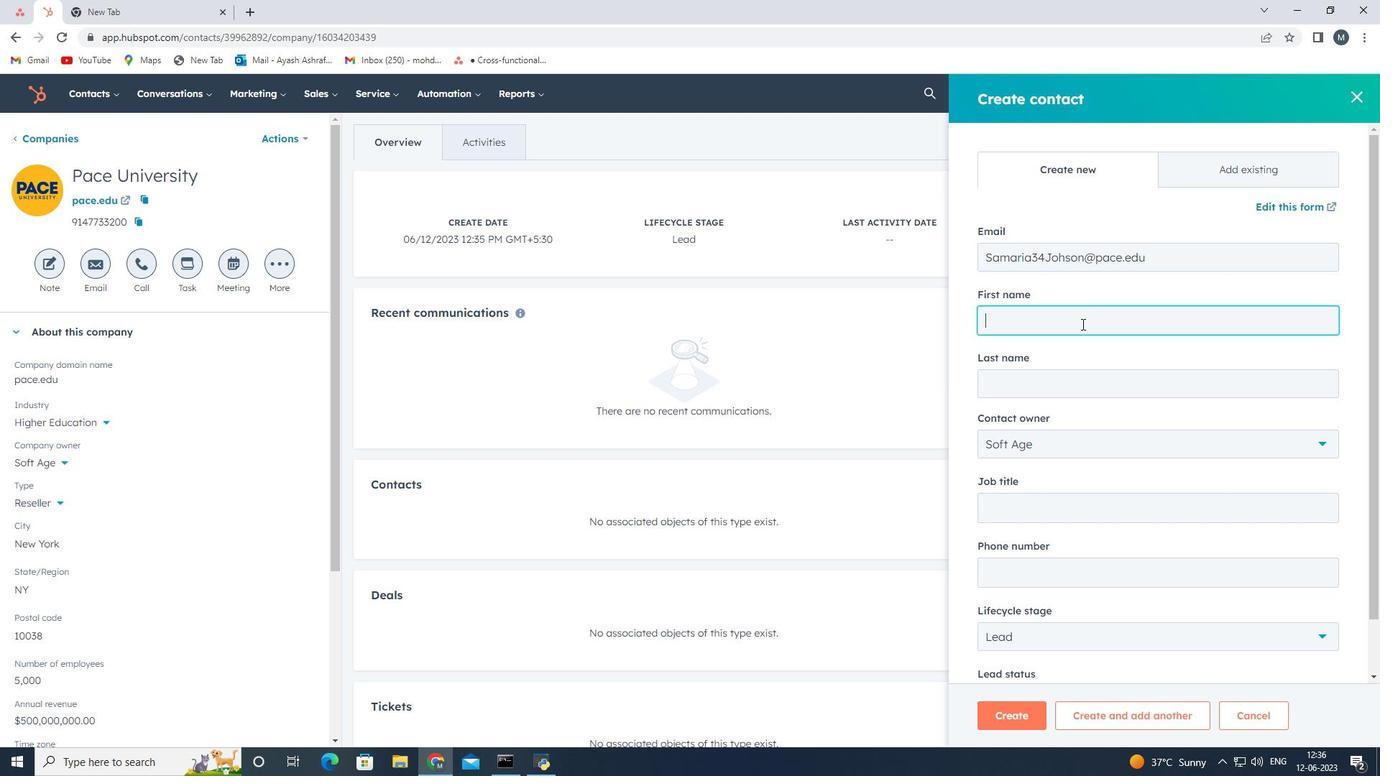 
Action: Key pressed <Key.shift><Key.shift><Key.shift><Key.shift><Key.shift><Key.shift><Key.shift><Key.shift>Samaira
Screenshot: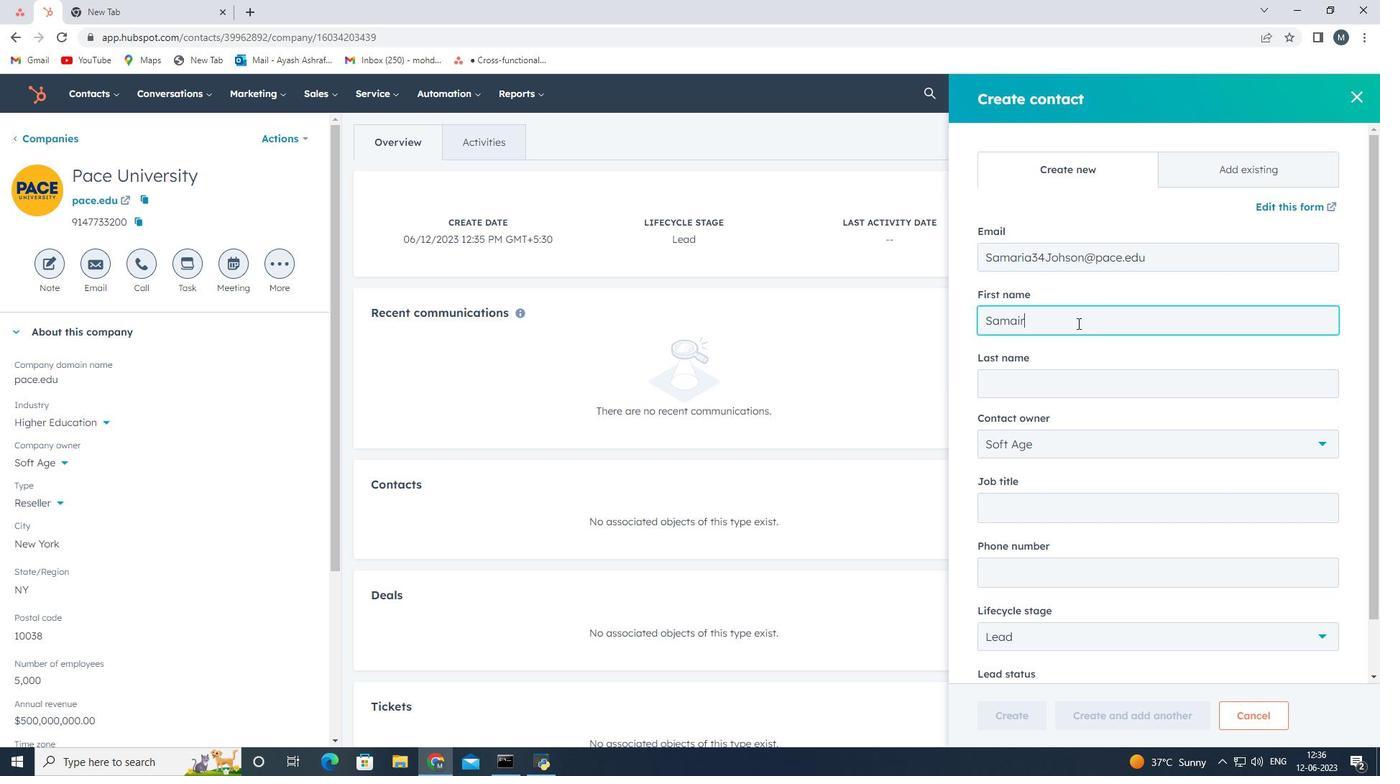 
Action: Mouse moved to (1062, 388)
Screenshot: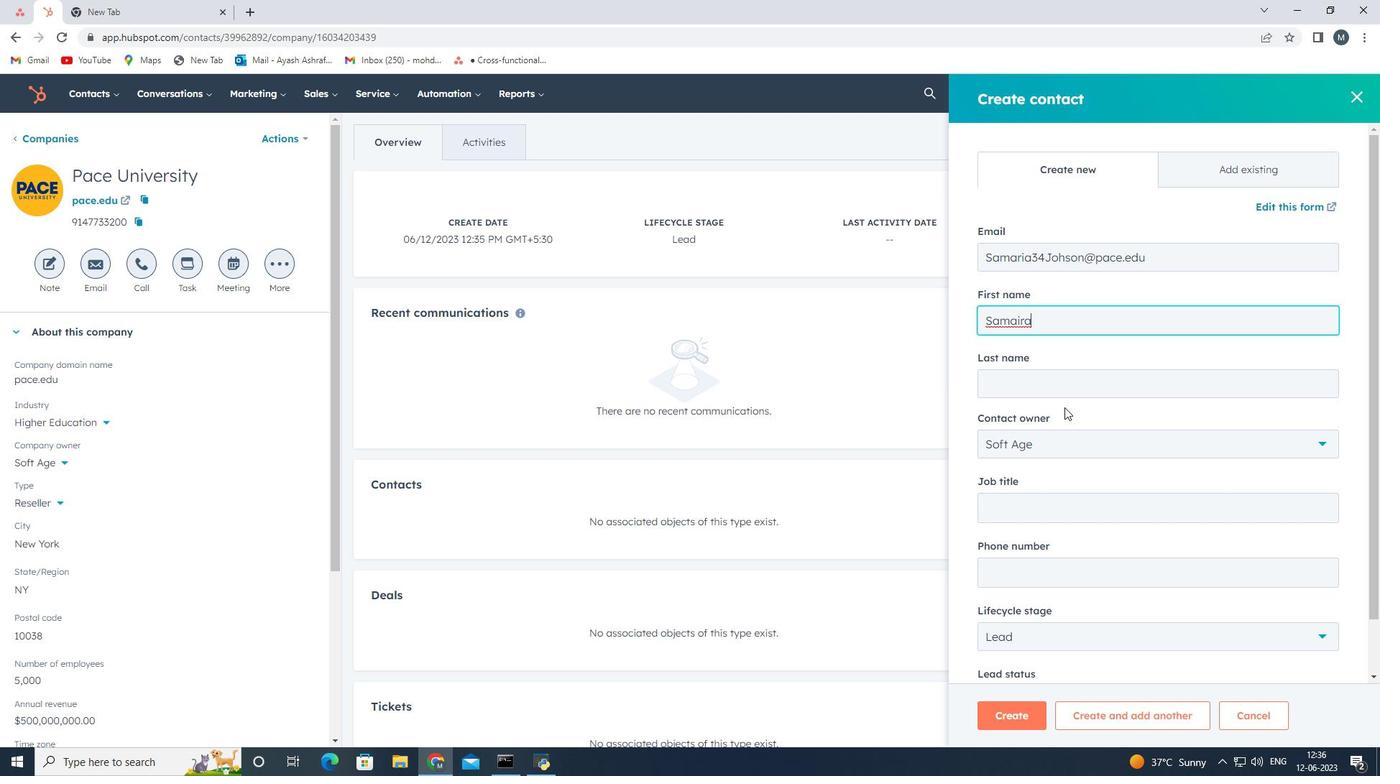 
Action: Mouse pressed left at (1062, 388)
Screenshot: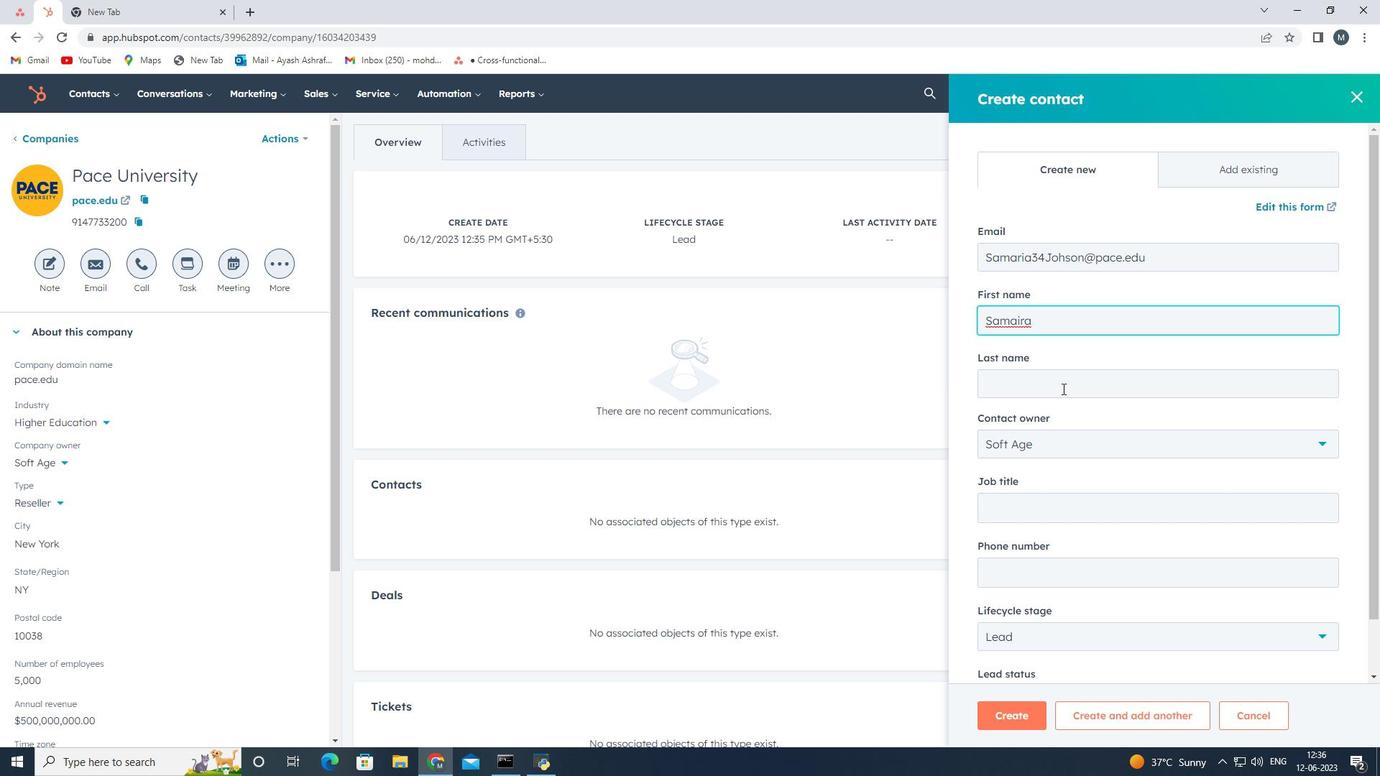 
Action: Key pressed <Key.shift>Jhonson
Screenshot: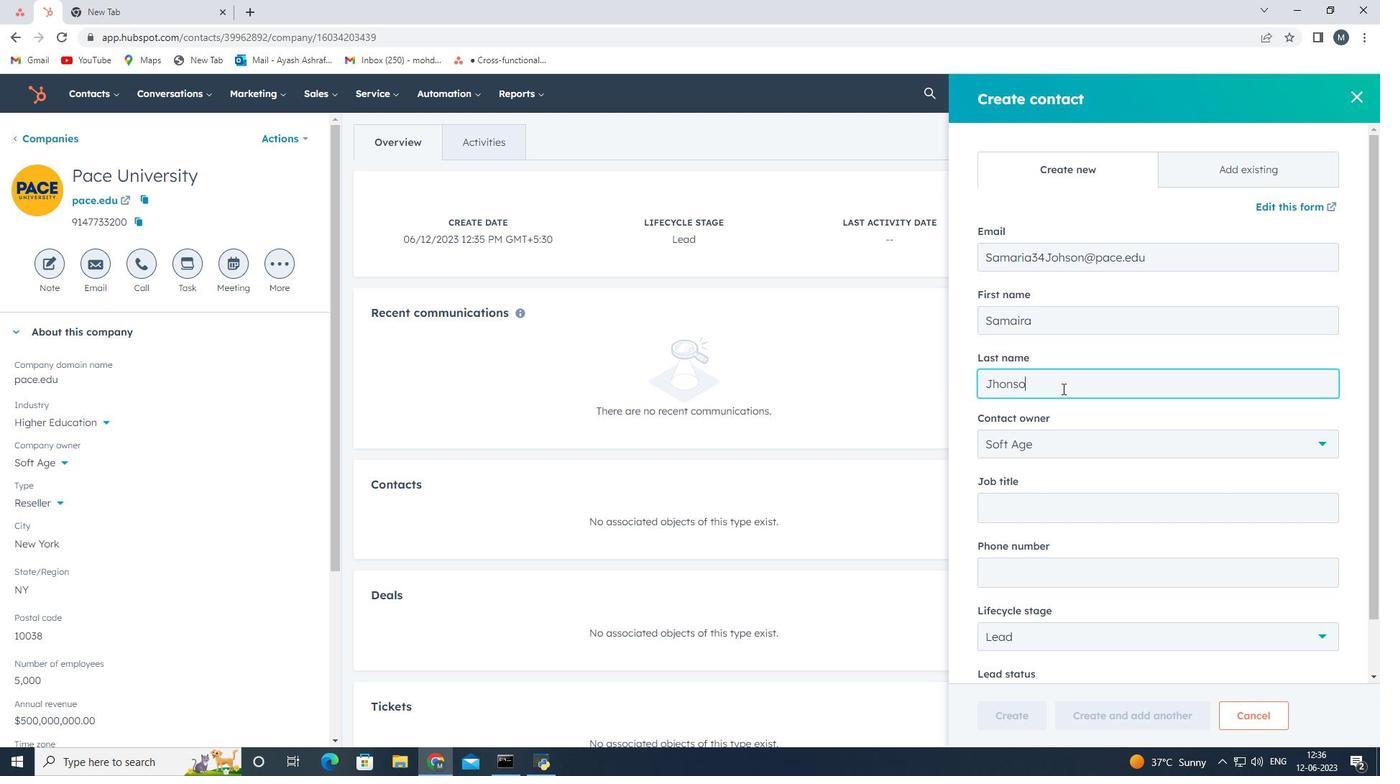 
Action: Mouse moved to (1014, 508)
Screenshot: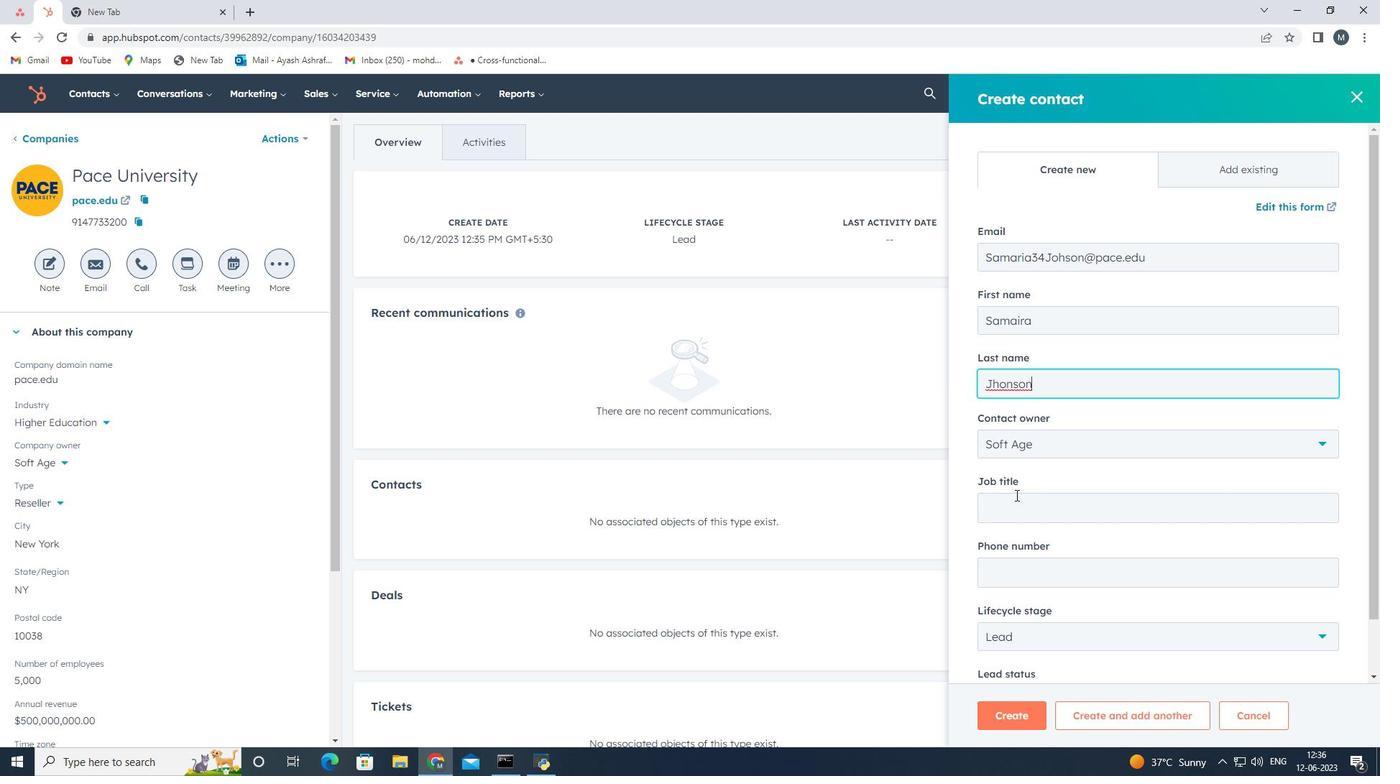 
Action: Mouse pressed left at (1014, 508)
Screenshot: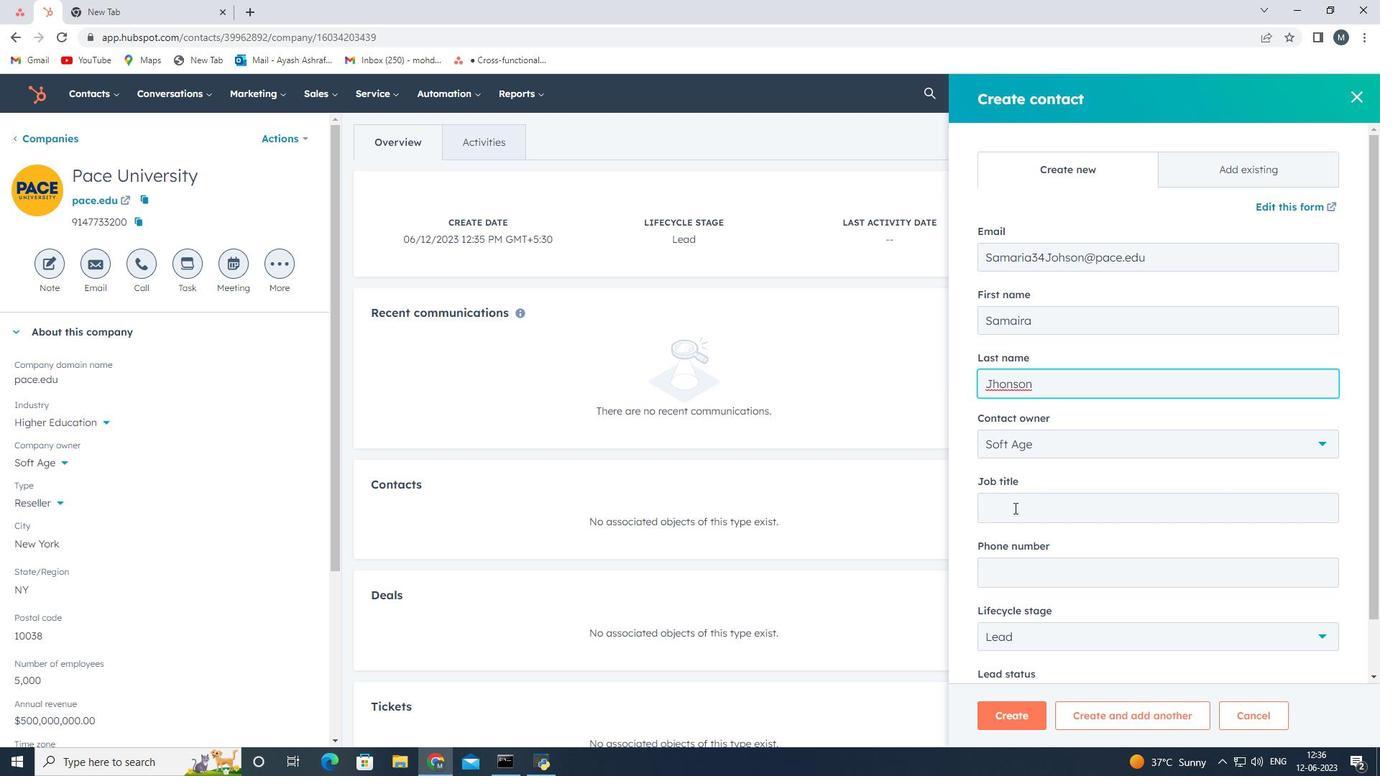 
Action: Key pressed <Key.shift><Key.shift><Key.shift><Key.shift><Key.shift><Key.shift><Key.shift><Key.shift><Key.shift><Key.shift><Key.shift><Key.shift><Key.shift><Key.shift><Key.shift>Chief<Key.space><Key.shift><Key.shift><Key.shift><Key.shift><Key.shift><Key.shift><Key.shift><Key.shift><Key.shift><Key.shift><Key.shift><Key.shift><Key.shift><Key.shift>P<Key.backspace><Key.shift>Operation<Key.space><Key.shift>Officer
Screenshot: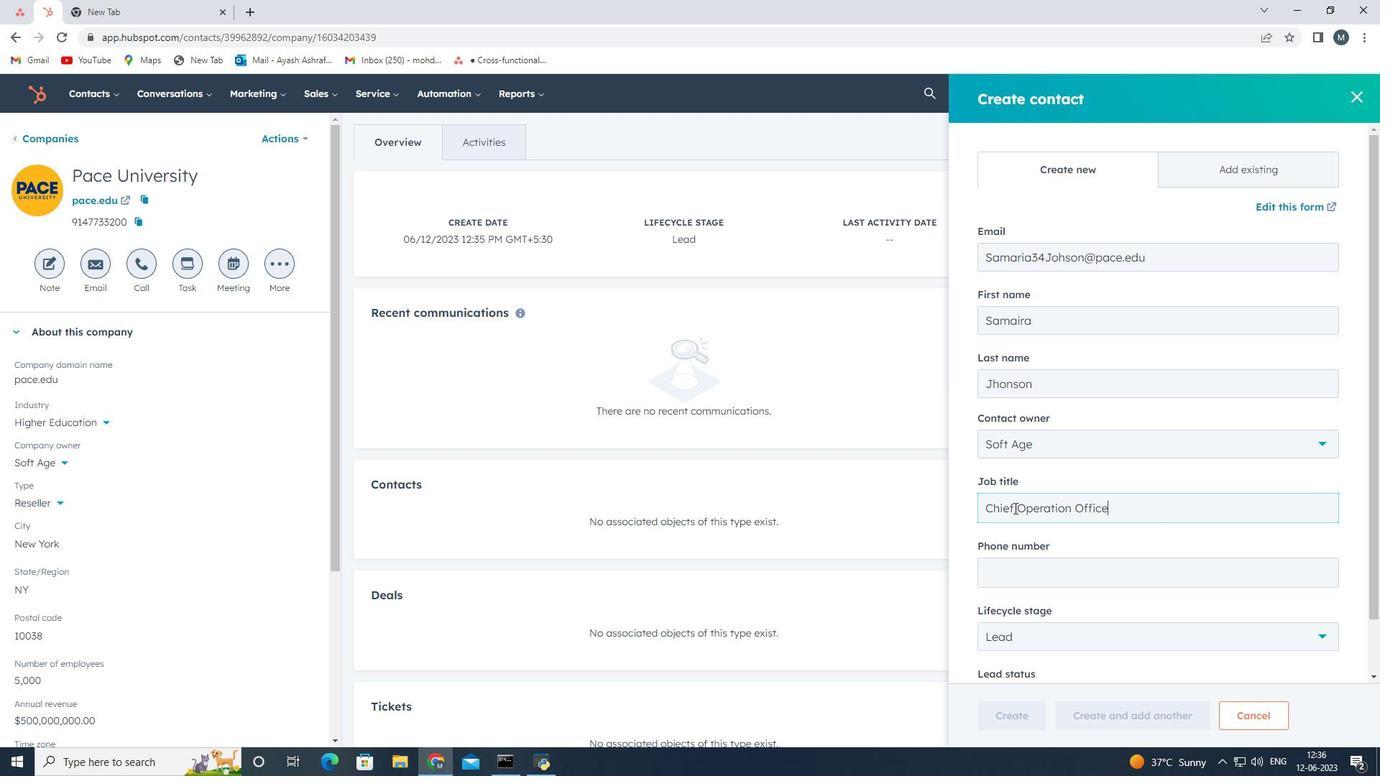 
Action: Mouse moved to (1027, 578)
Screenshot: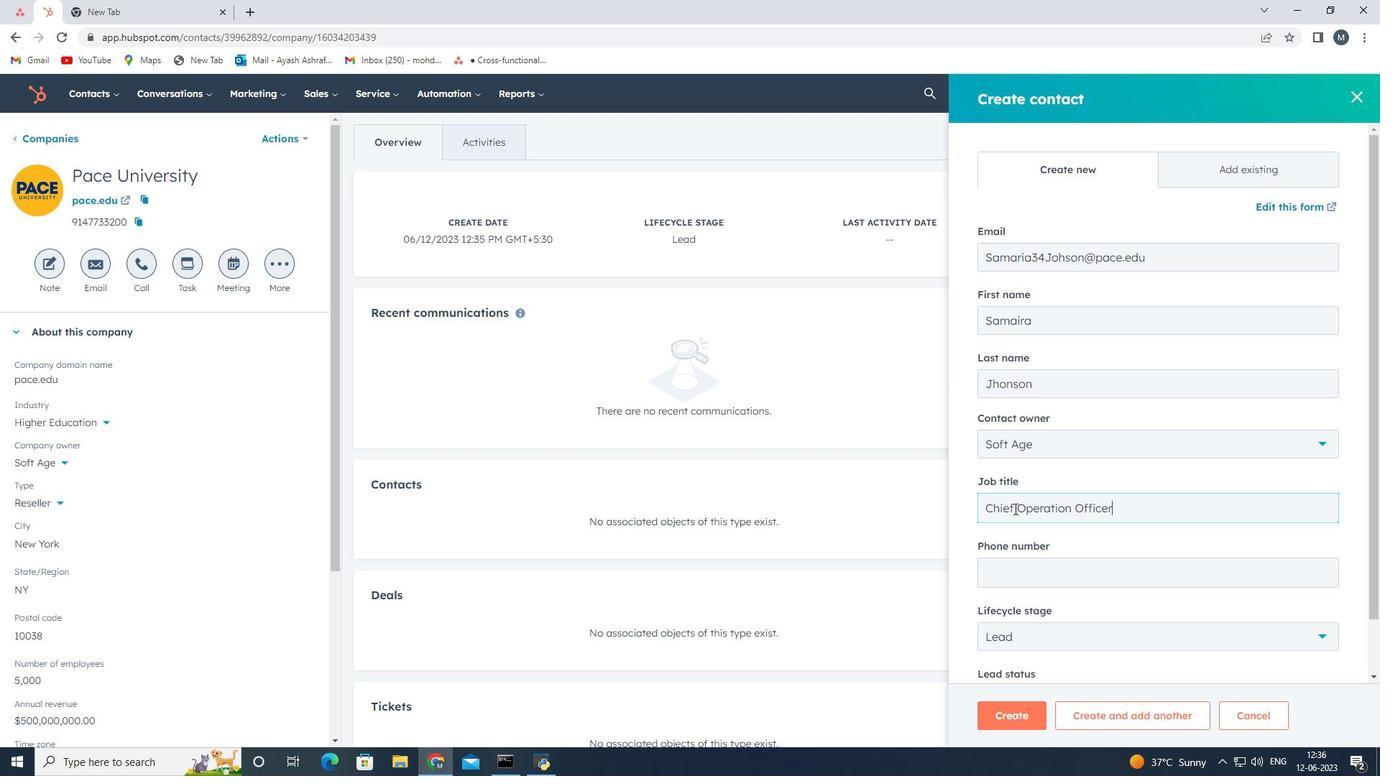 
Action: Mouse pressed left at (1027, 578)
Screenshot: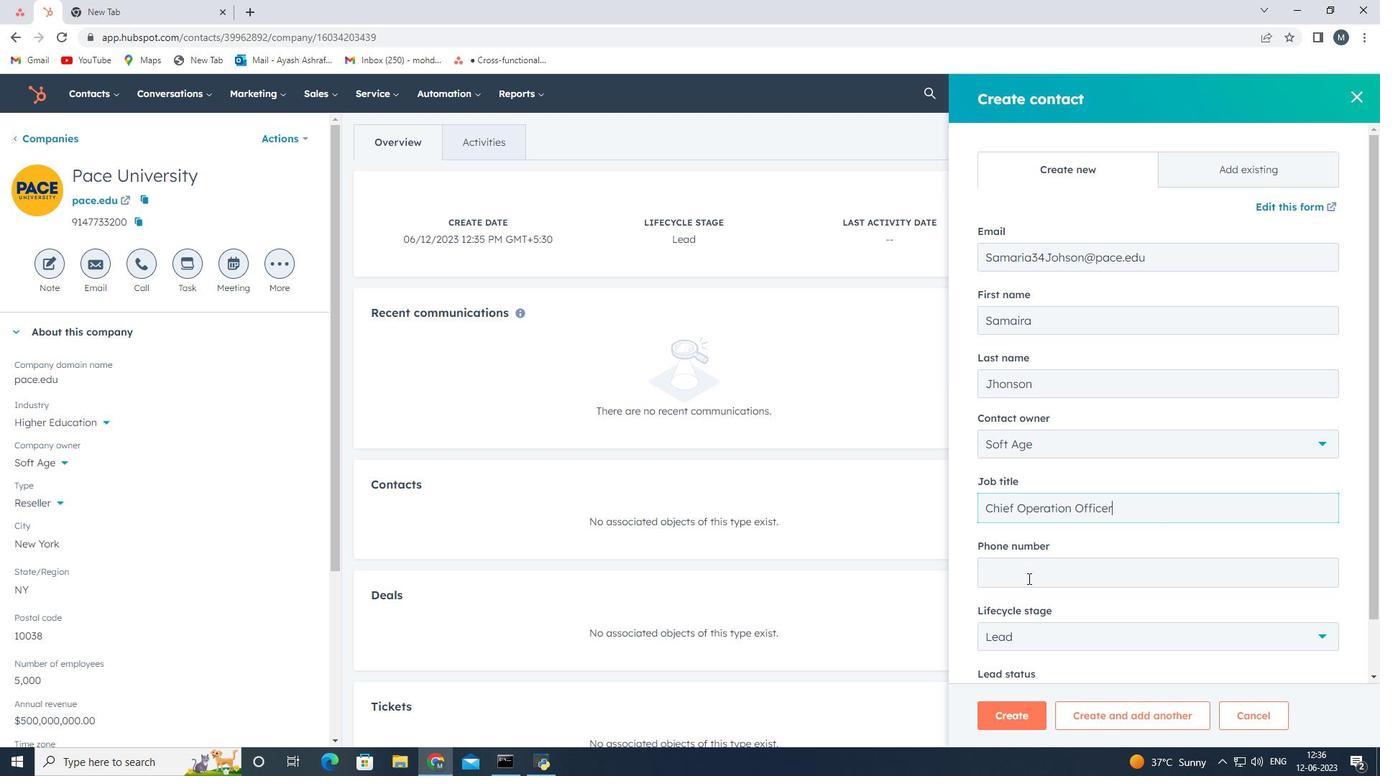 
Action: Key pressed 2025552350
Screenshot: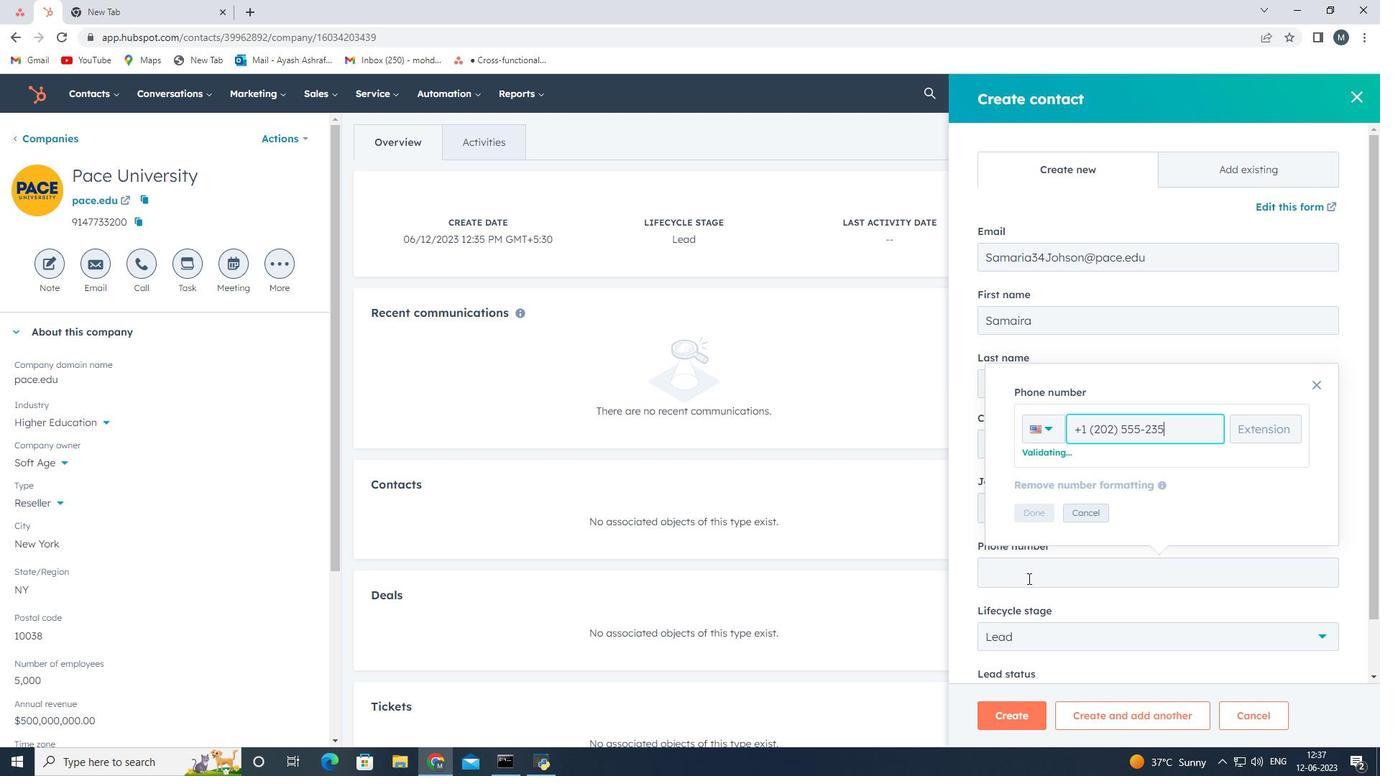 
Action: Mouse moved to (1037, 512)
Screenshot: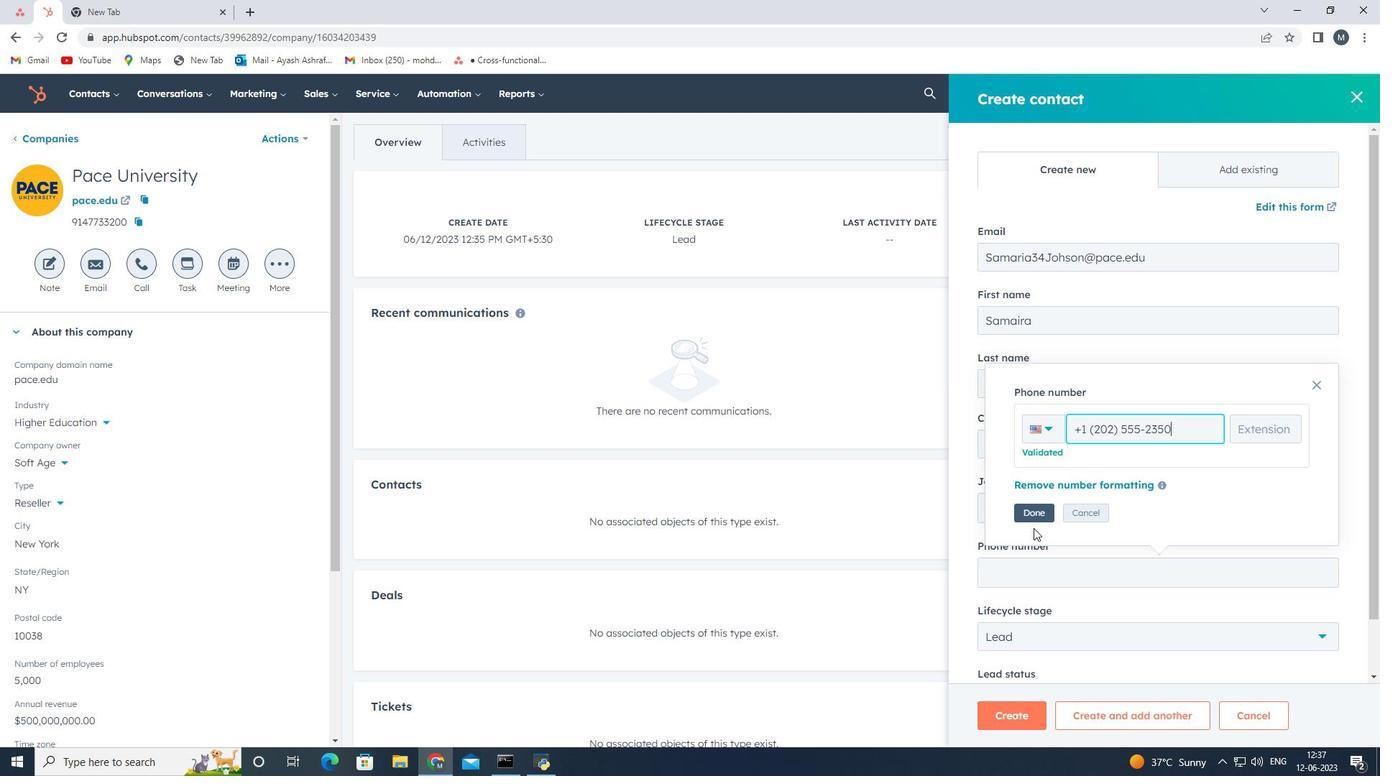 
Action: Mouse pressed left at (1037, 512)
Screenshot: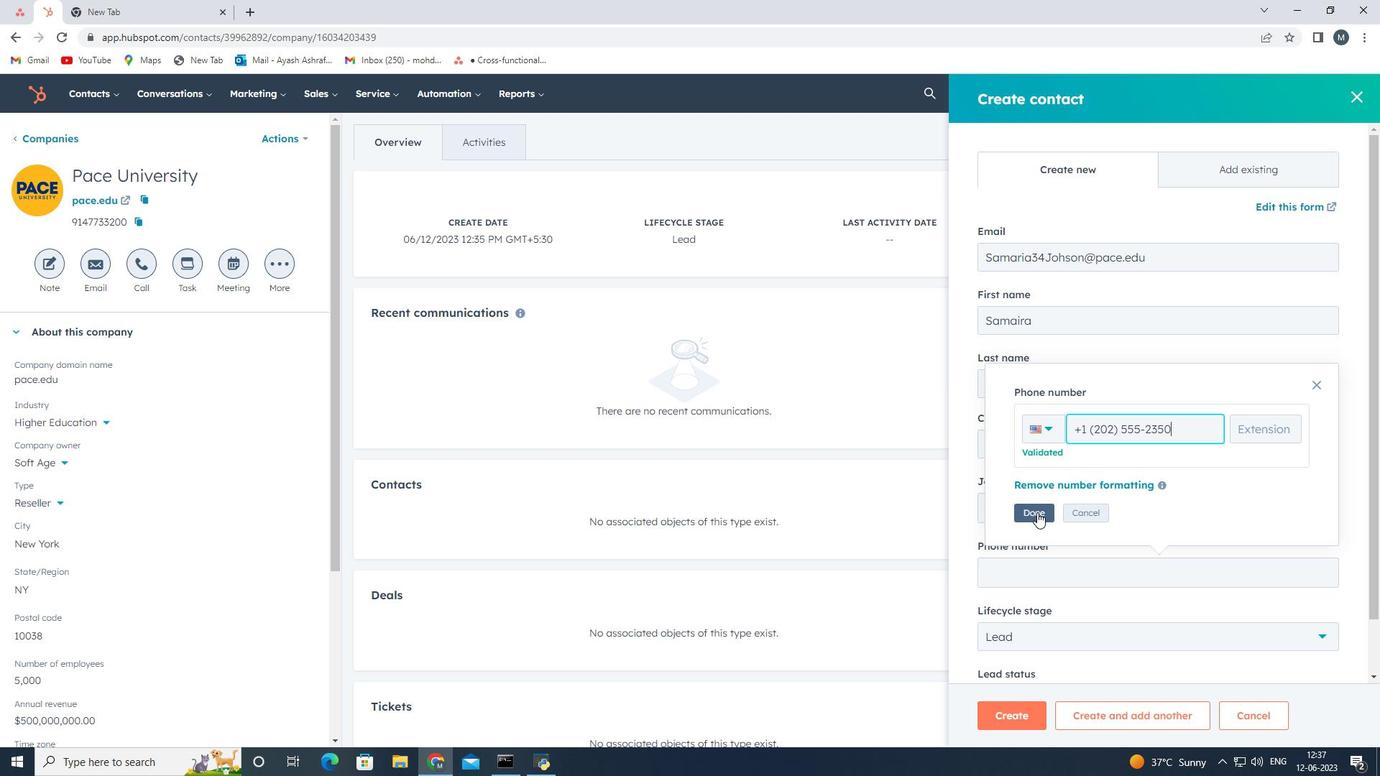 
Action: Mouse moved to (1035, 637)
Screenshot: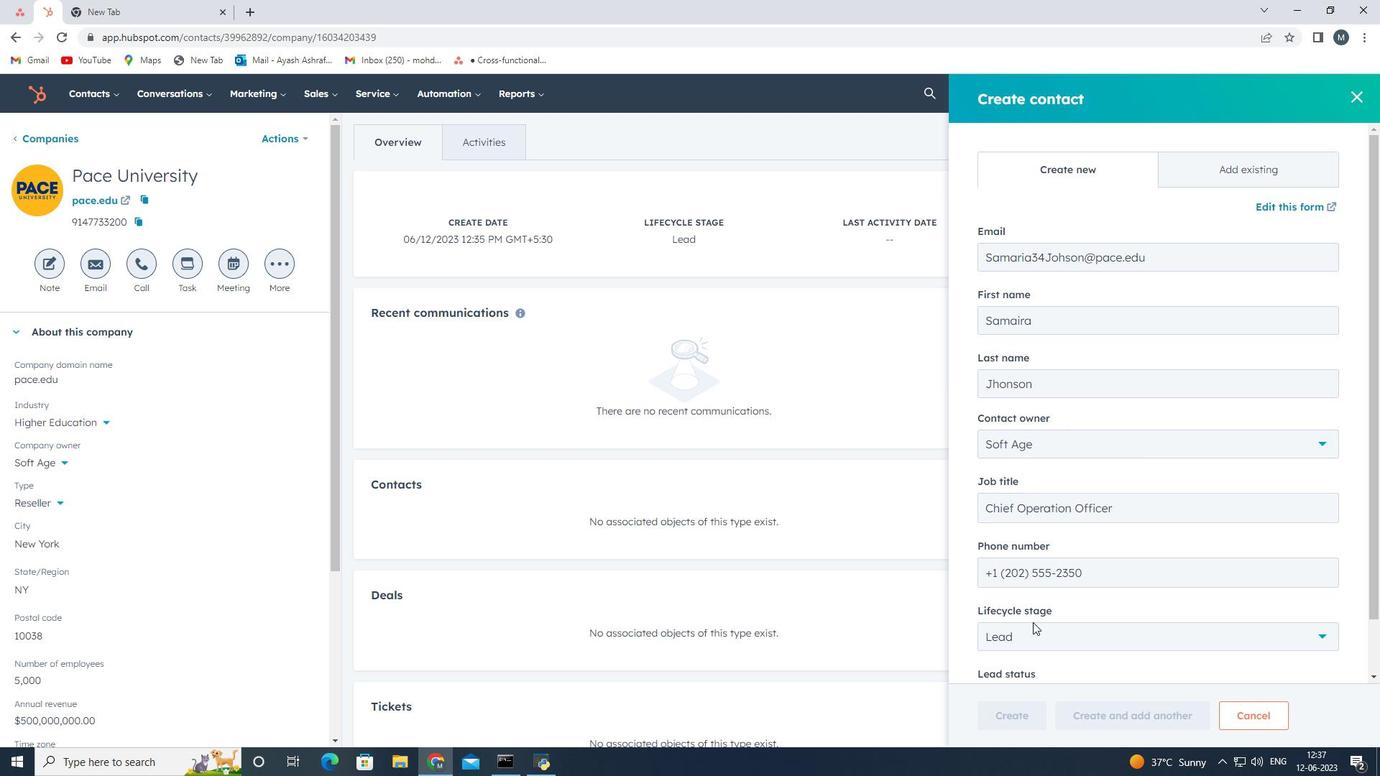 
Action: Mouse pressed left at (1035, 637)
Screenshot: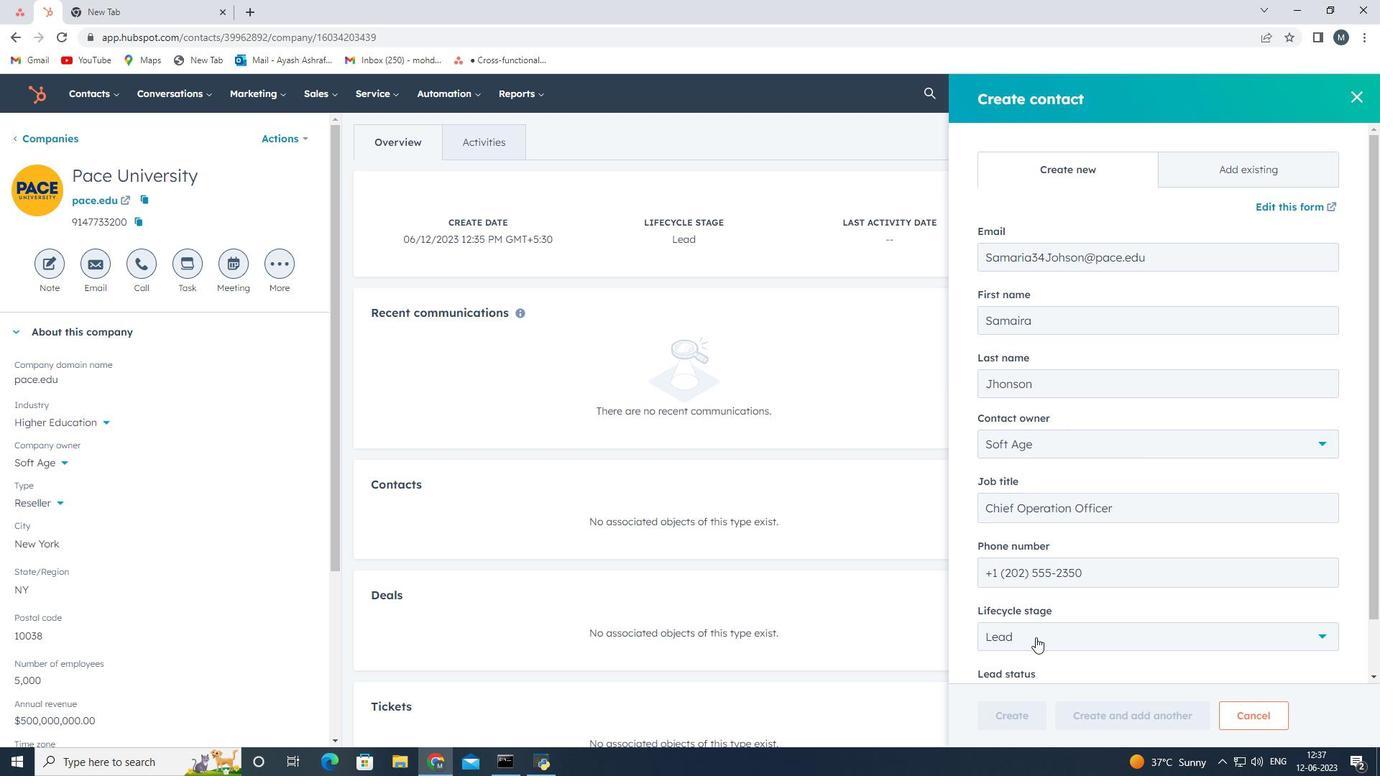 
Action: Mouse moved to (1018, 511)
Screenshot: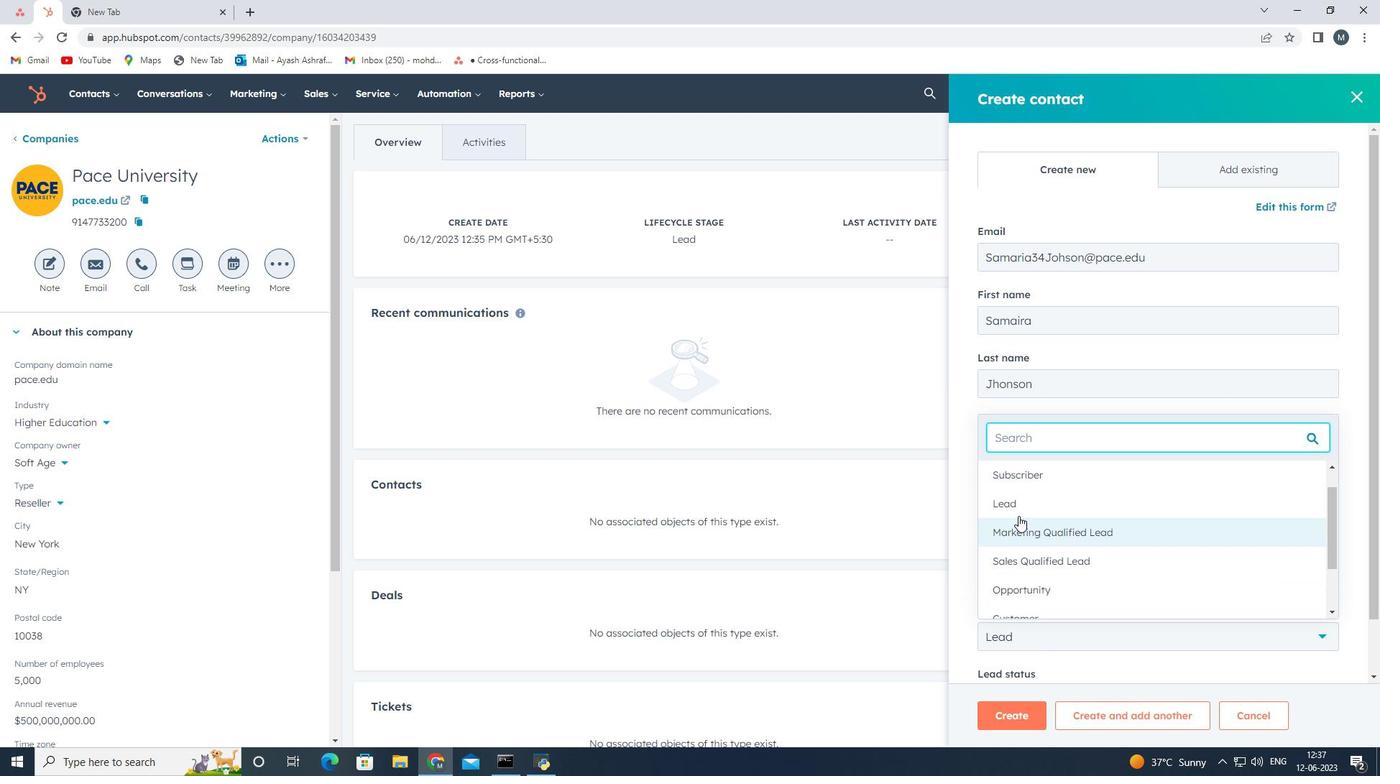 
Action: Mouse pressed left at (1018, 511)
Screenshot: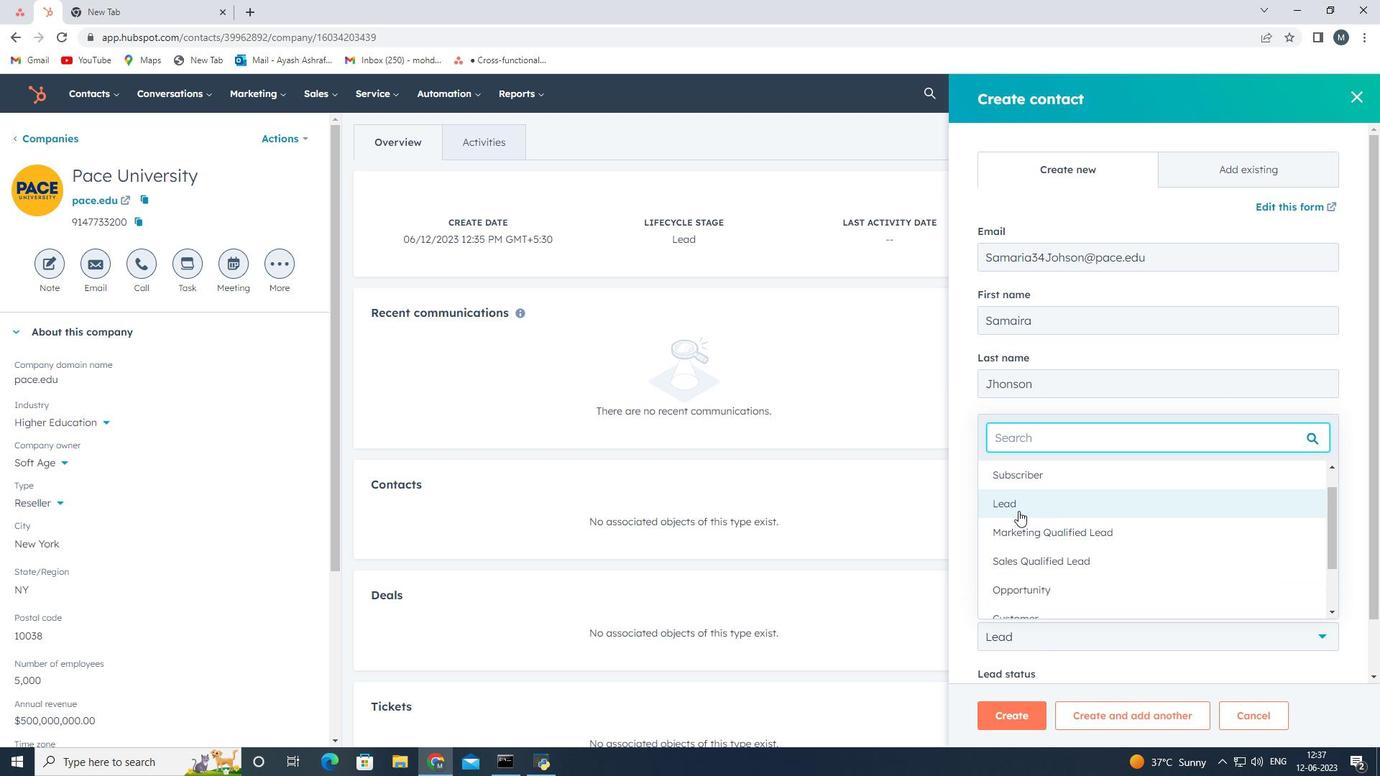 
Action: Mouse moved to (1066, 681)
Screenshot: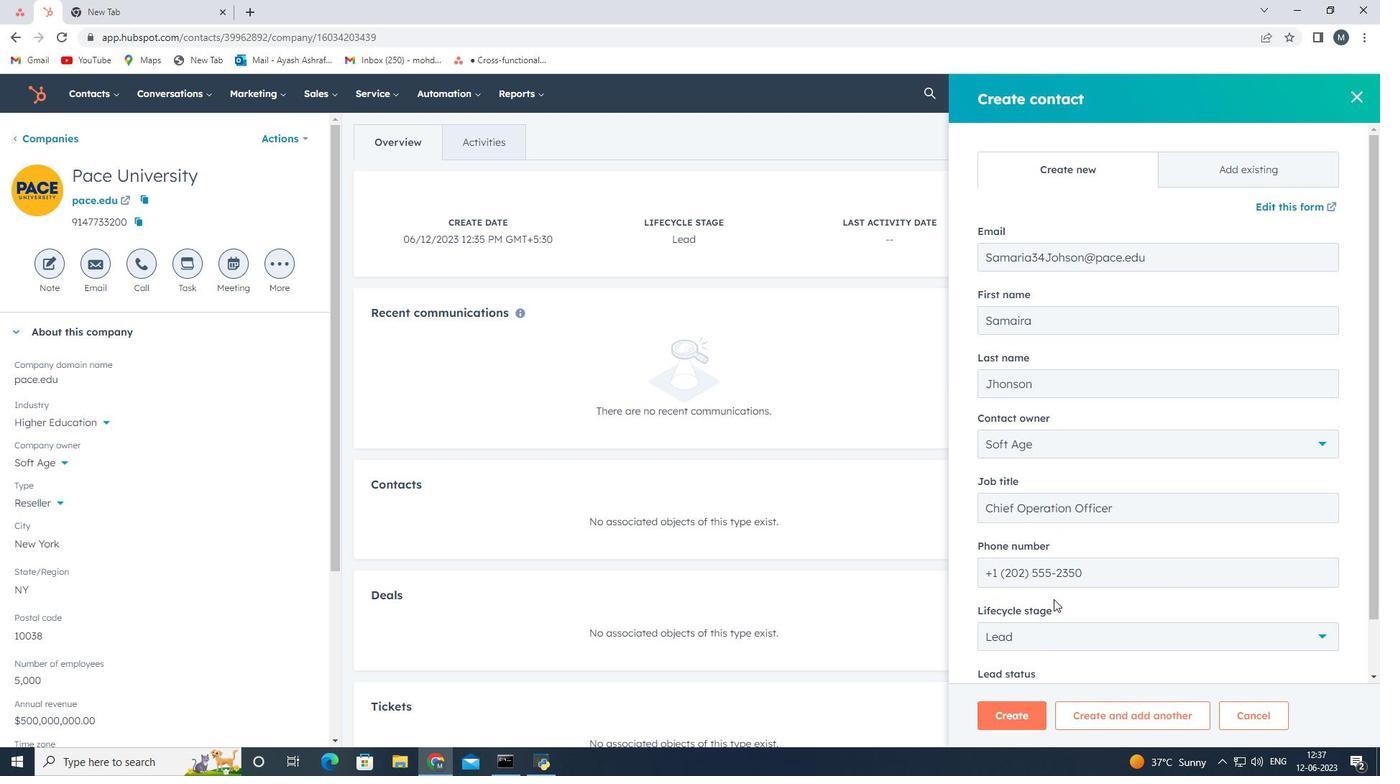 
Action: Mouse scrolled (1066, 680) with delta (0, 0)
Screenshot: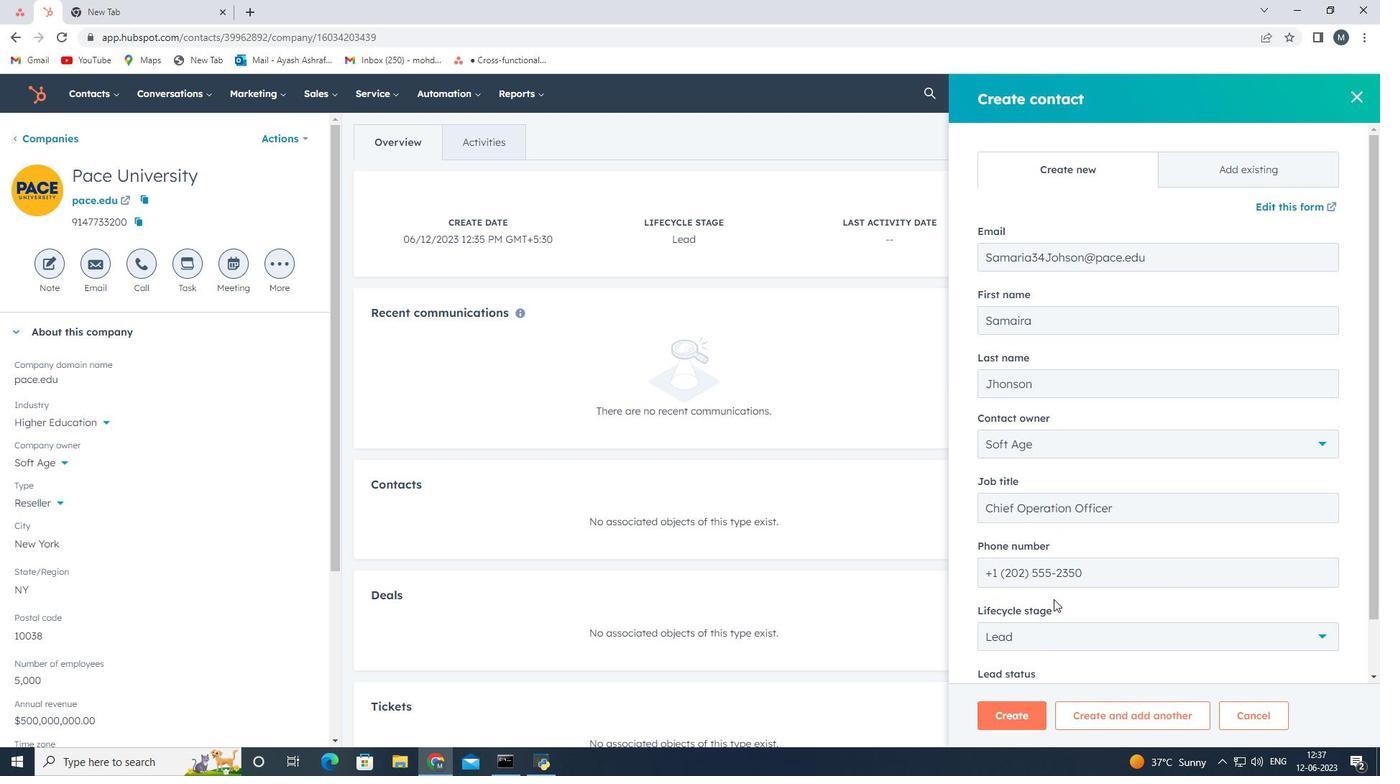 
Action: Mouse scrolled (1066, 680) with delta (0, 0)
Screenshot: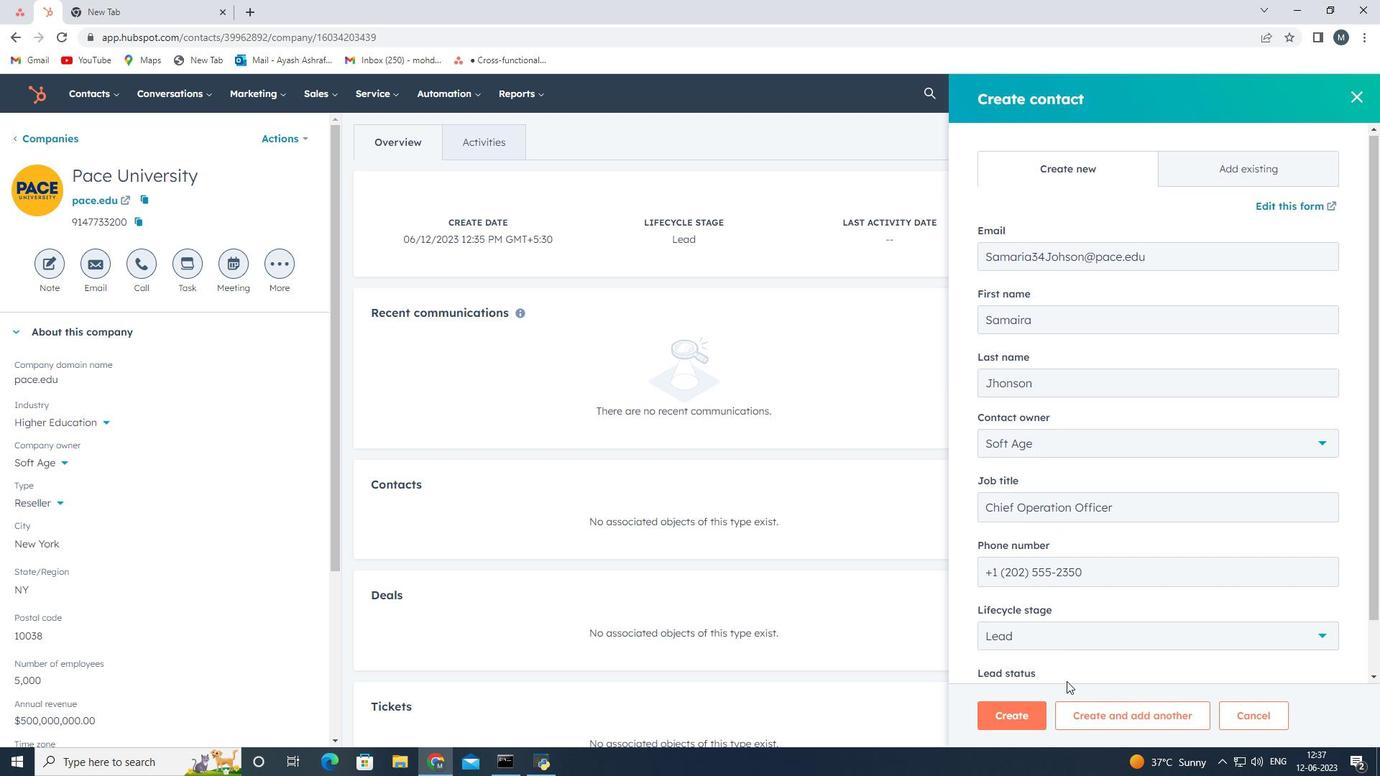
Action: Mouse moved to (1053, 639)
Screenshot: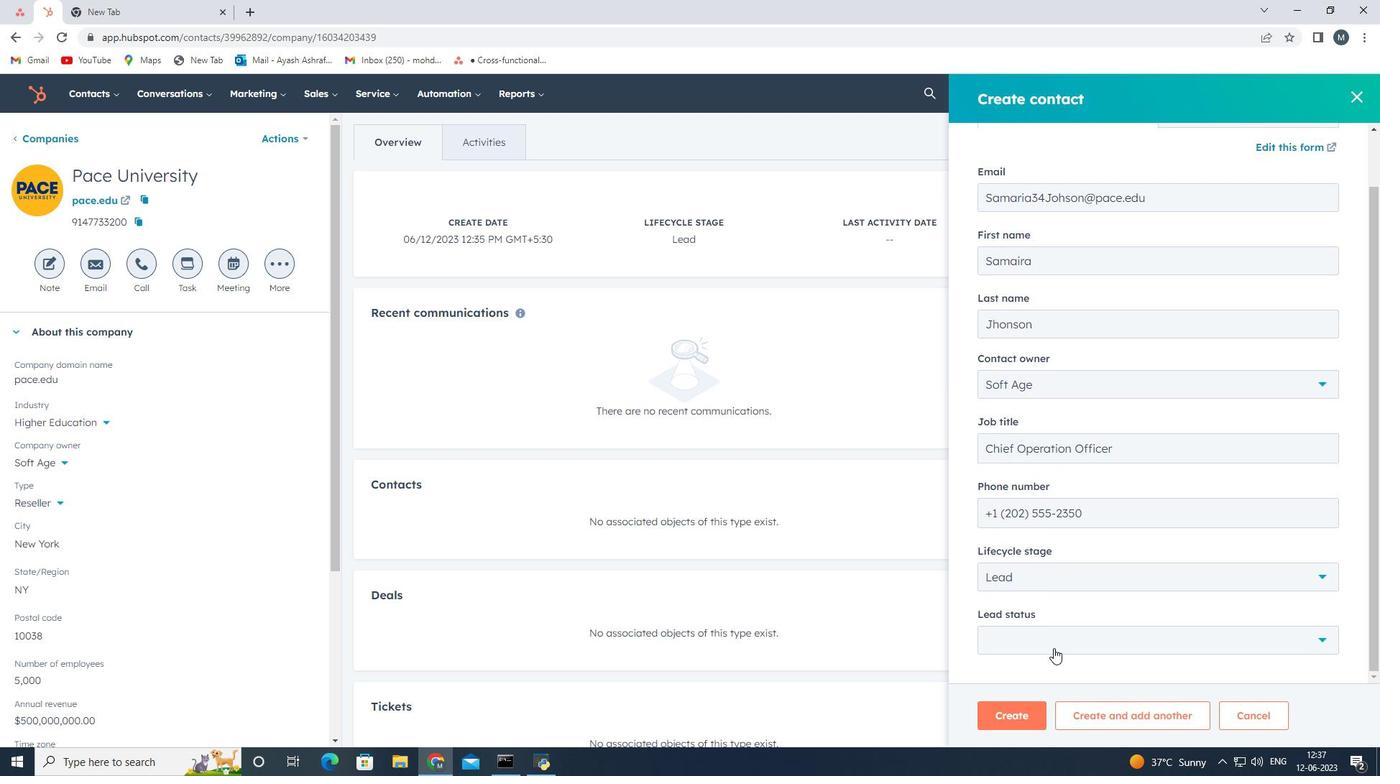 
Action: Mouse pressed left at (1053, 639)
Screenshot: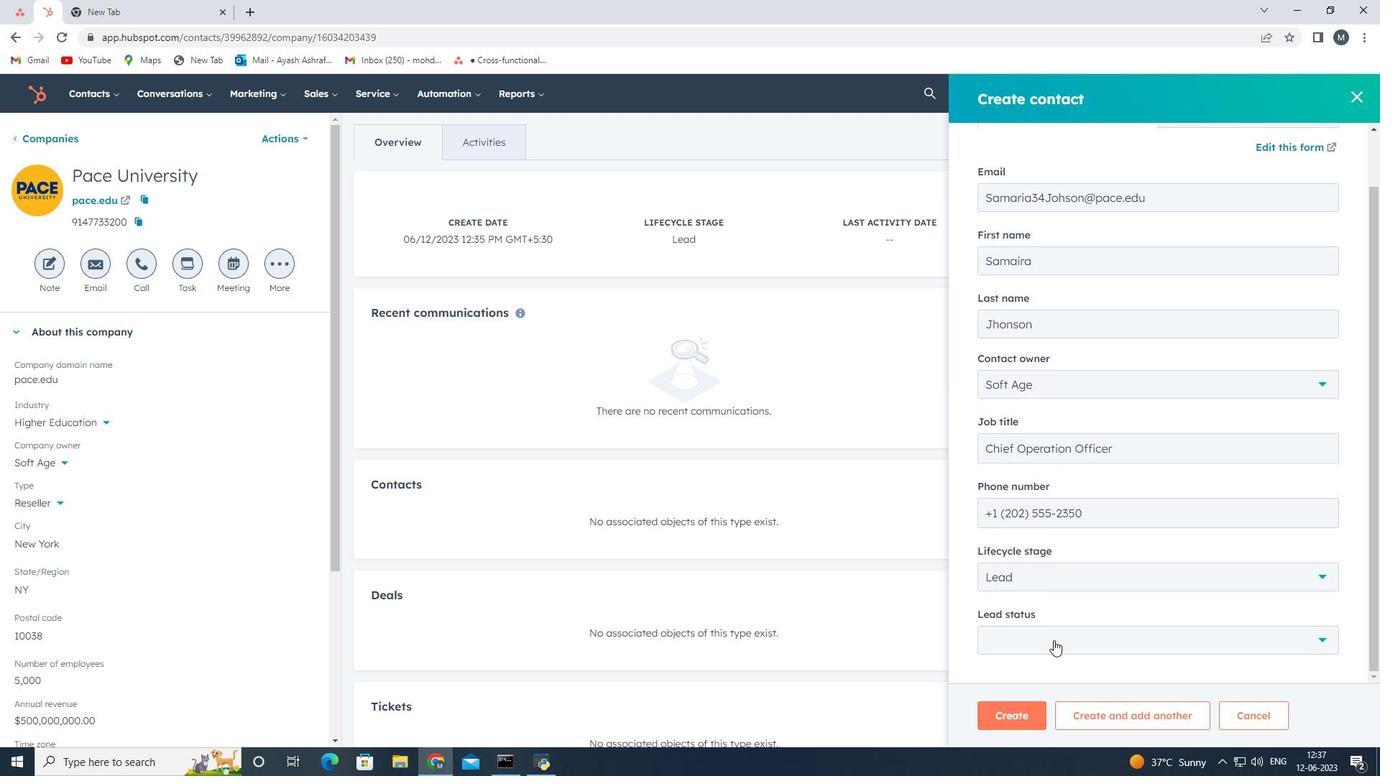 
Action: Mouse moved to (1017, 529)
Screenshot: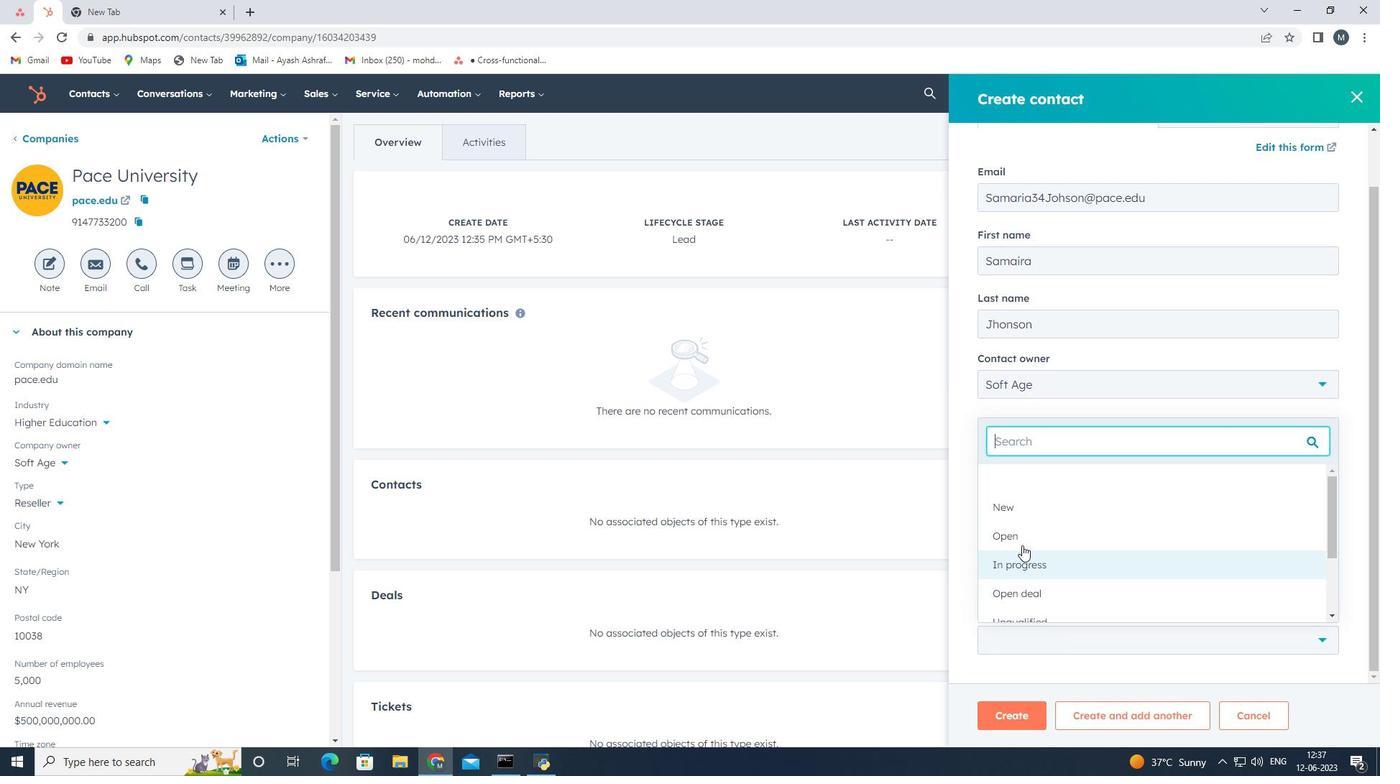 
Action: Mouse pressed left at (1017, 529)
Screenshot: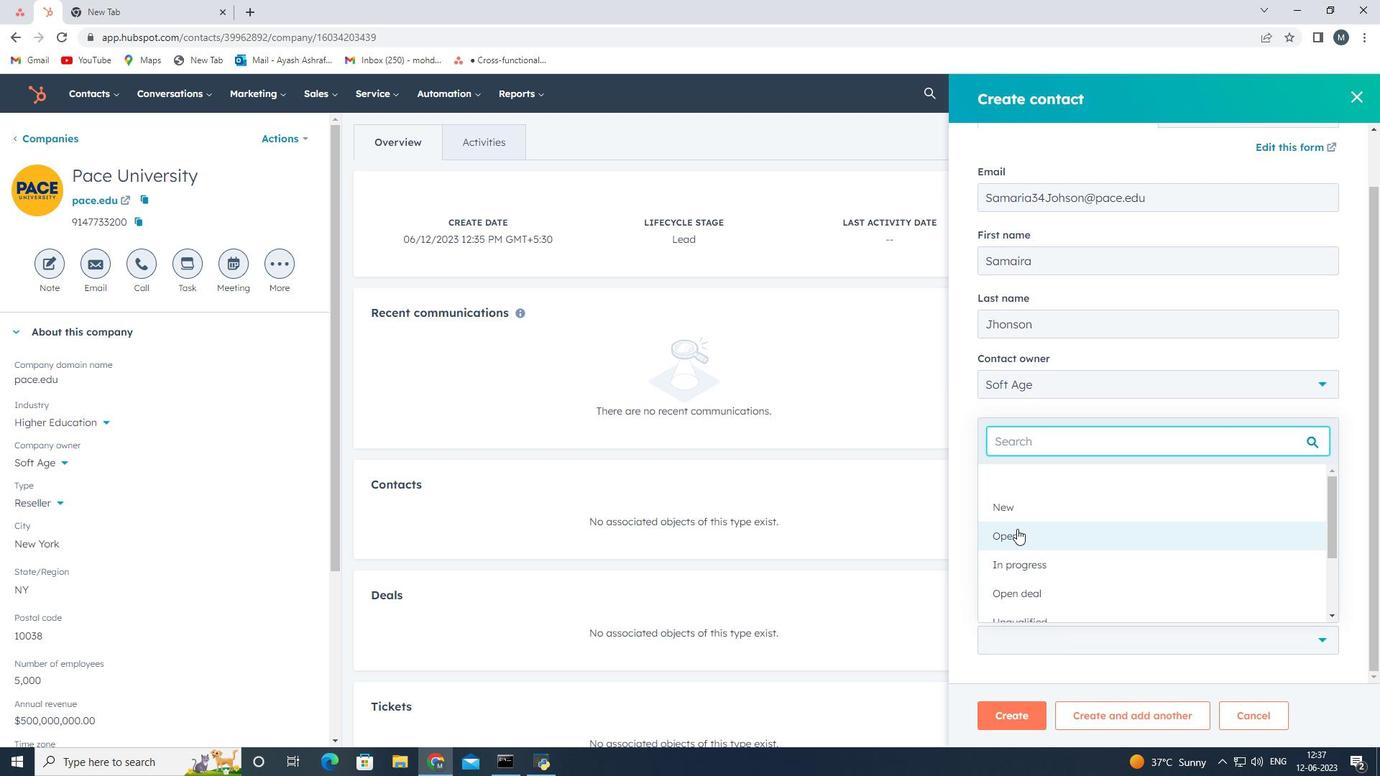
Action: Mouse moved to (1012, 707)
Screenshot: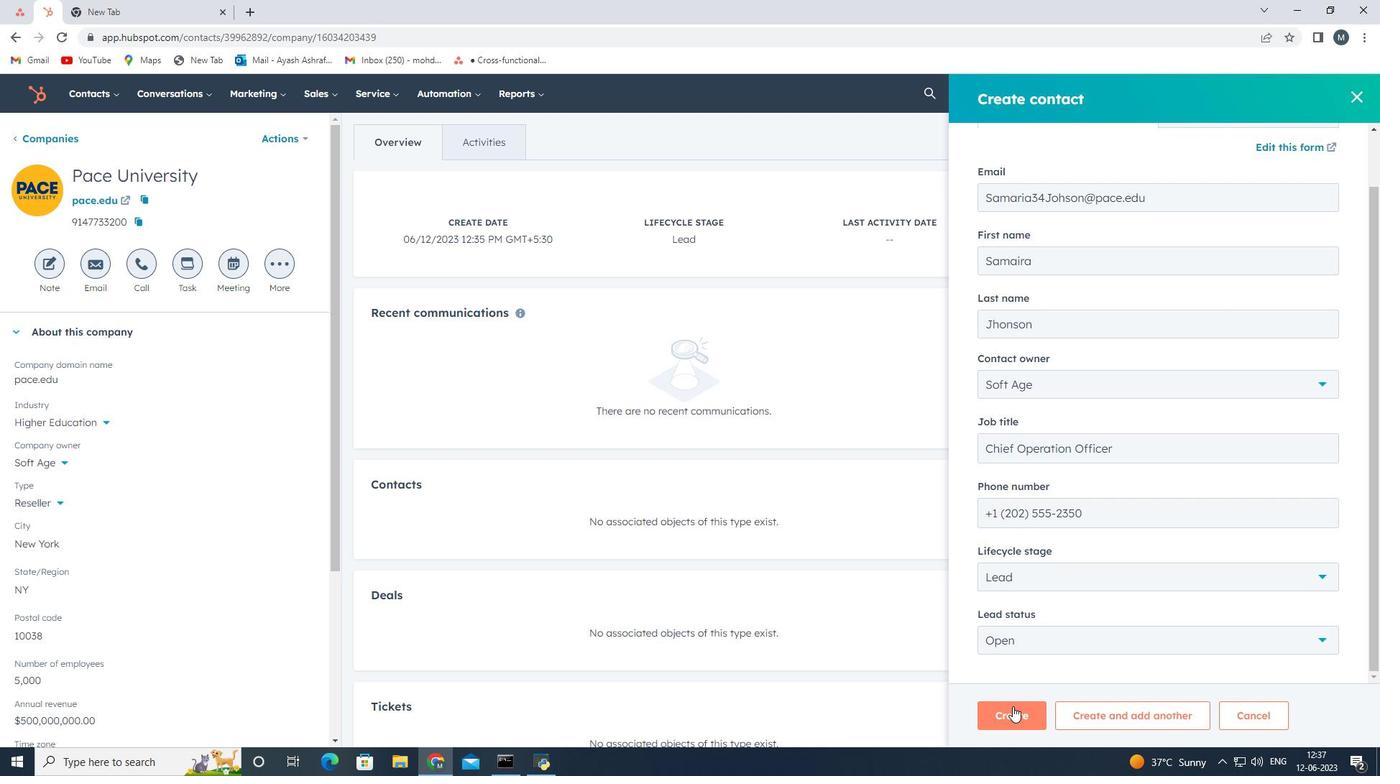 
Action: Mouse pressed left at (1012, 707)
Screenshot: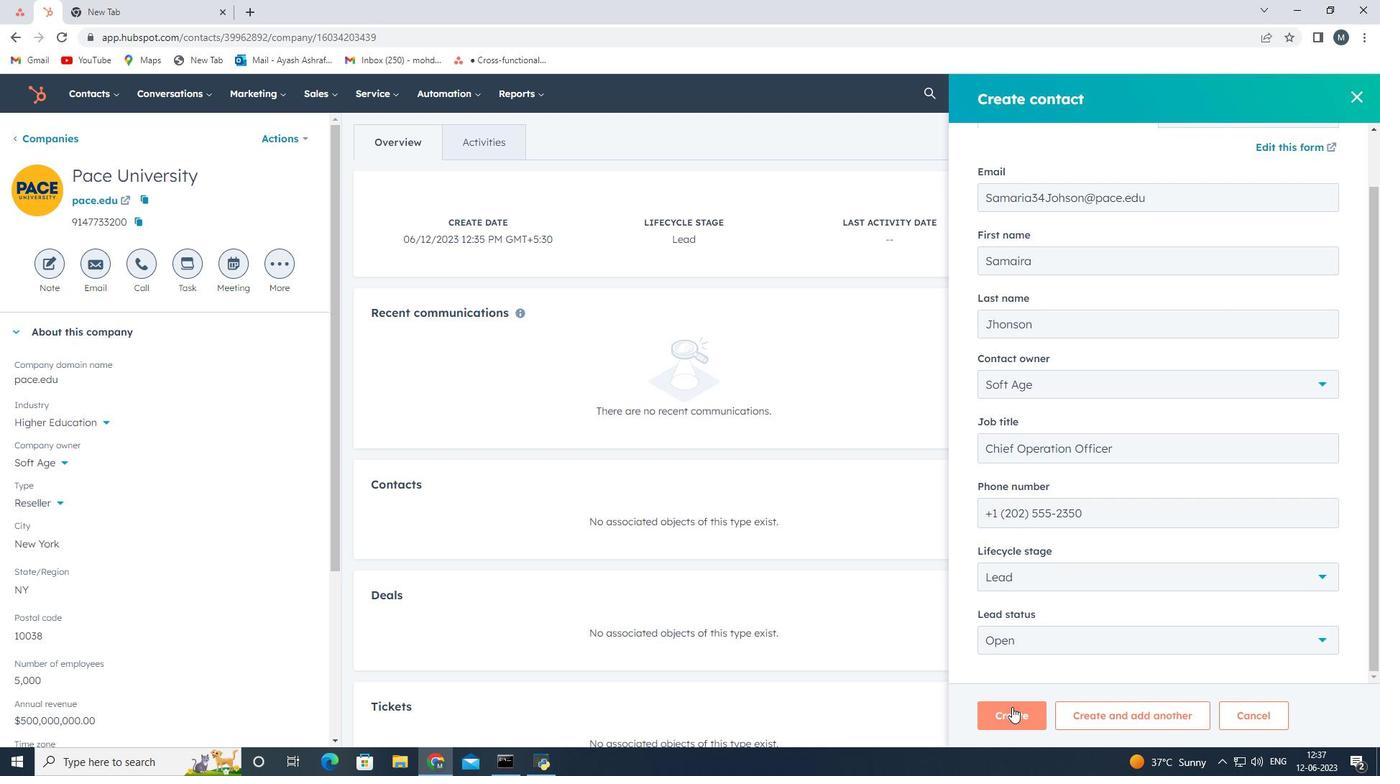 
Action: Mouse moved to (441, 569)
Screenshot: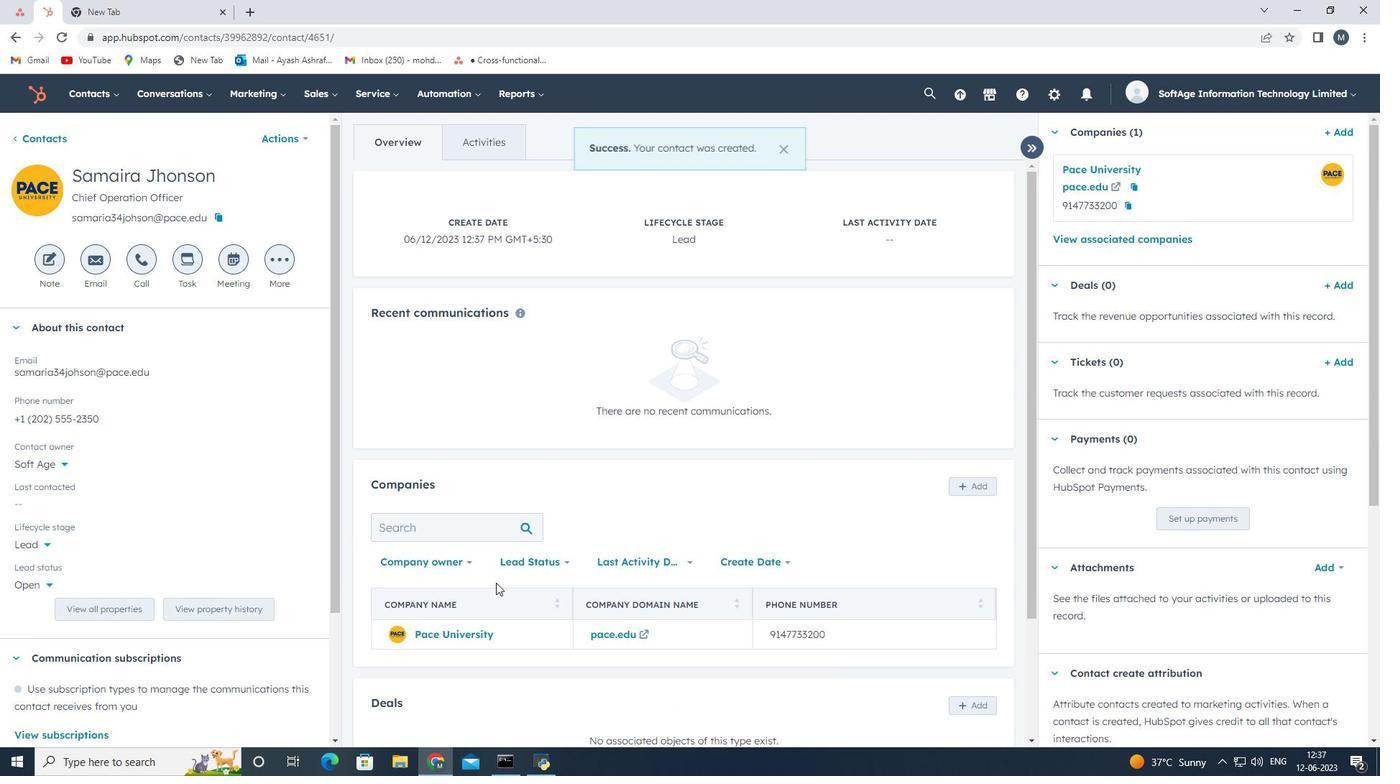
